 Task: Open Card Card0000000187 in Board Board0000000047 in Workspace WS0000000016 in Trello. Add Member carxxstreet791@gmail.com to Card Card0000000187 in Board Board0000000047 in Workspace WS0000000016 in Trello. Add Orange Label titled Label0000000187 to Card Card0000000187 in Board Board0000000047 in Workspace WS0000000016 in Trello. Add Checklist CL0000000187 to Card Card0000000187 in Board Board0000000047 in Workspace WS0000000016 in Trello. Add Dates with Start Date as Oct 01 2023 and Due Date as Oct 31 2023 to Card Card0000000187 in Board Board0000000047 in Workspace WS0000000016 in Trello
Action: Mouse moved to (411, 499)
Screenshot: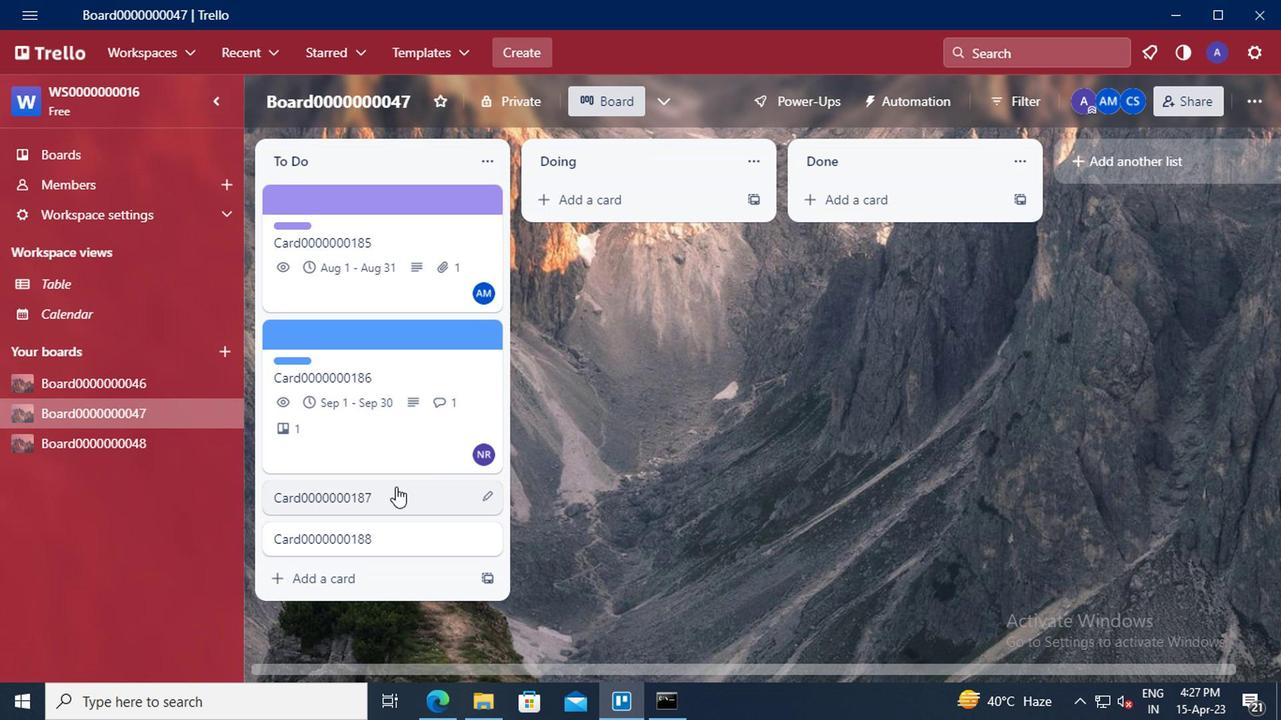 
Action: Mouse pressed left at (411, 499)
Screenshot: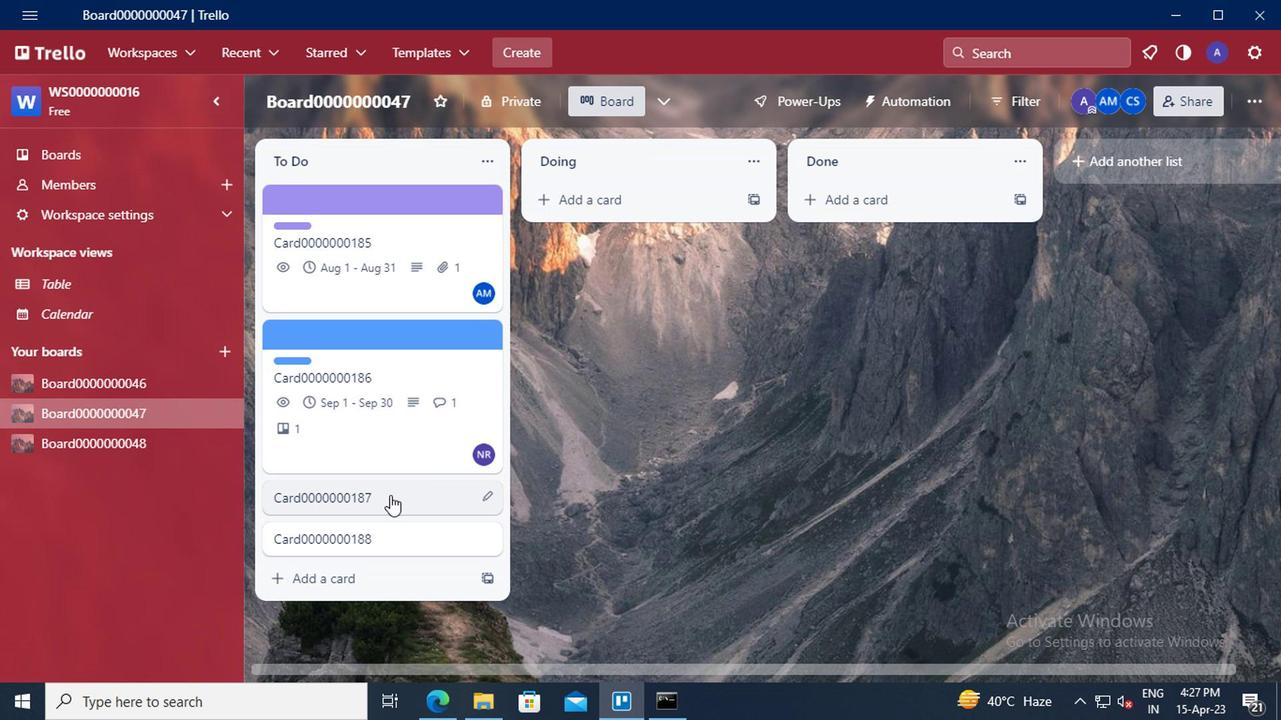 
Action: Mouse moved to (859, 242)
Screenshot: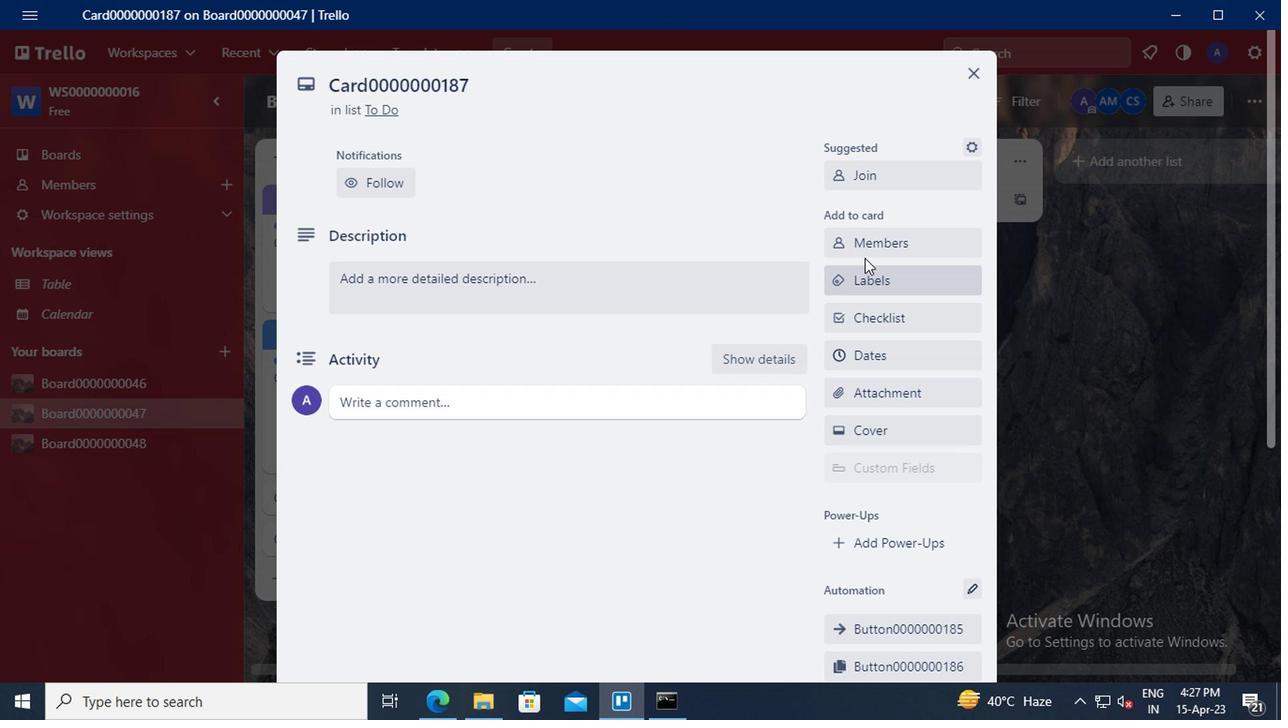
Action: Mouse pressed left at (859, 242)
Screenshot: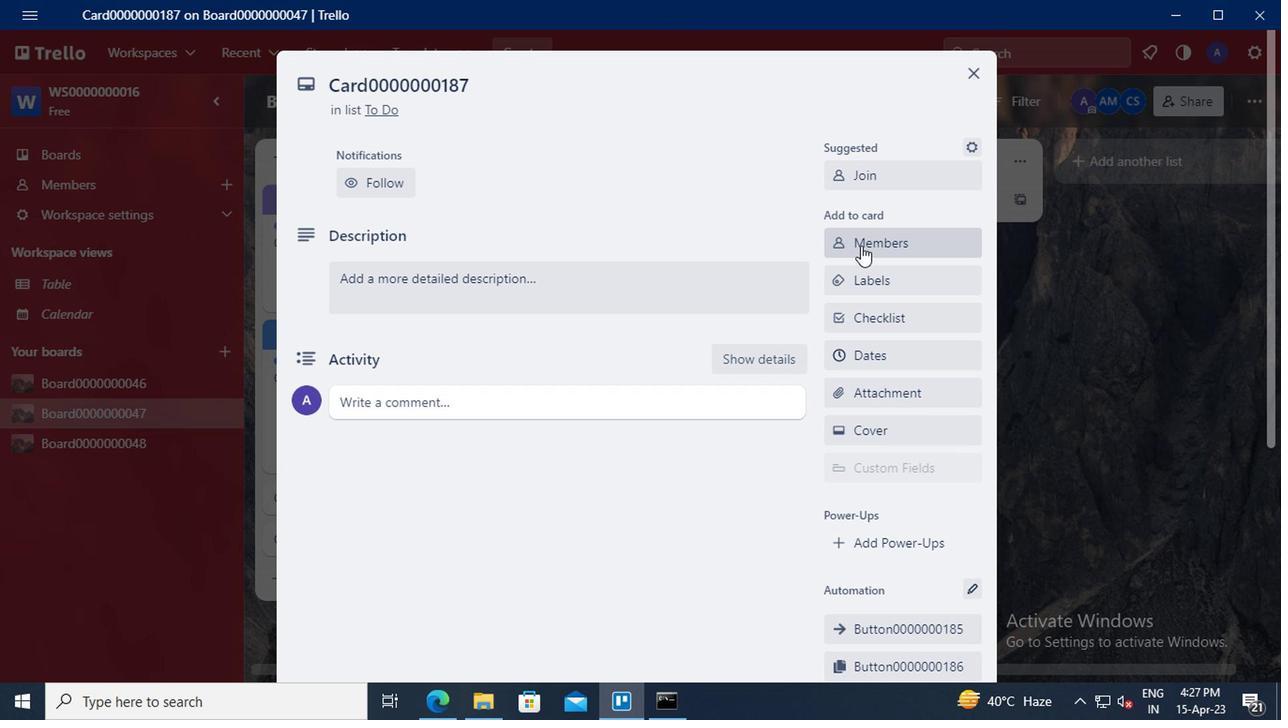 
Action: Mouse moved to (875, 324)
Screenshot: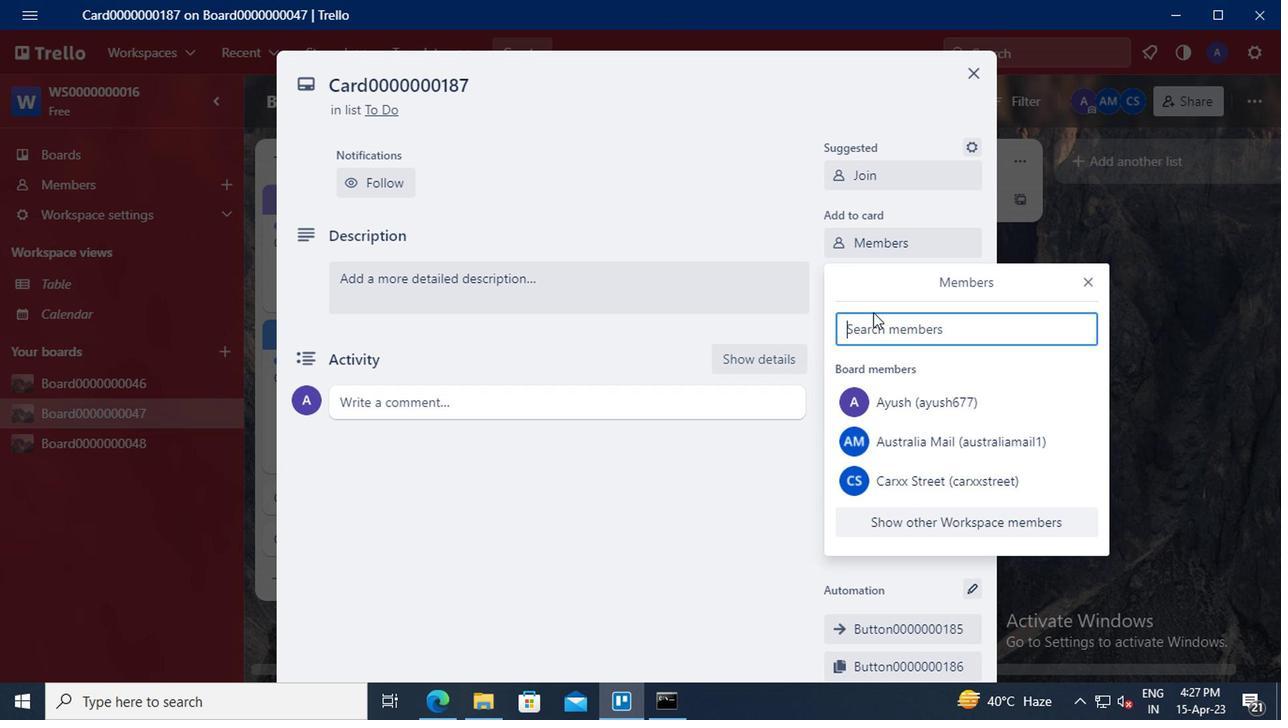 
Action: Mouse pressed left at (875, 324)
Screenshot: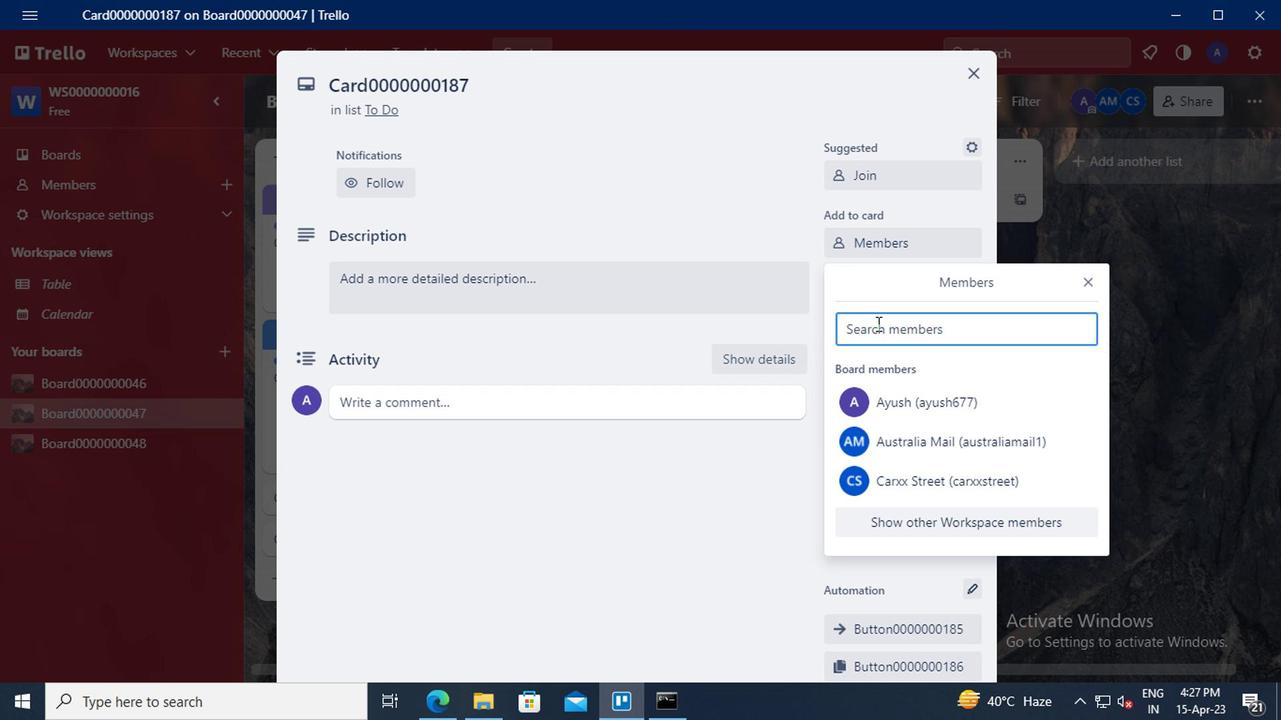 
Action: Key pressed <Key.shift>CARXX
Screenshot: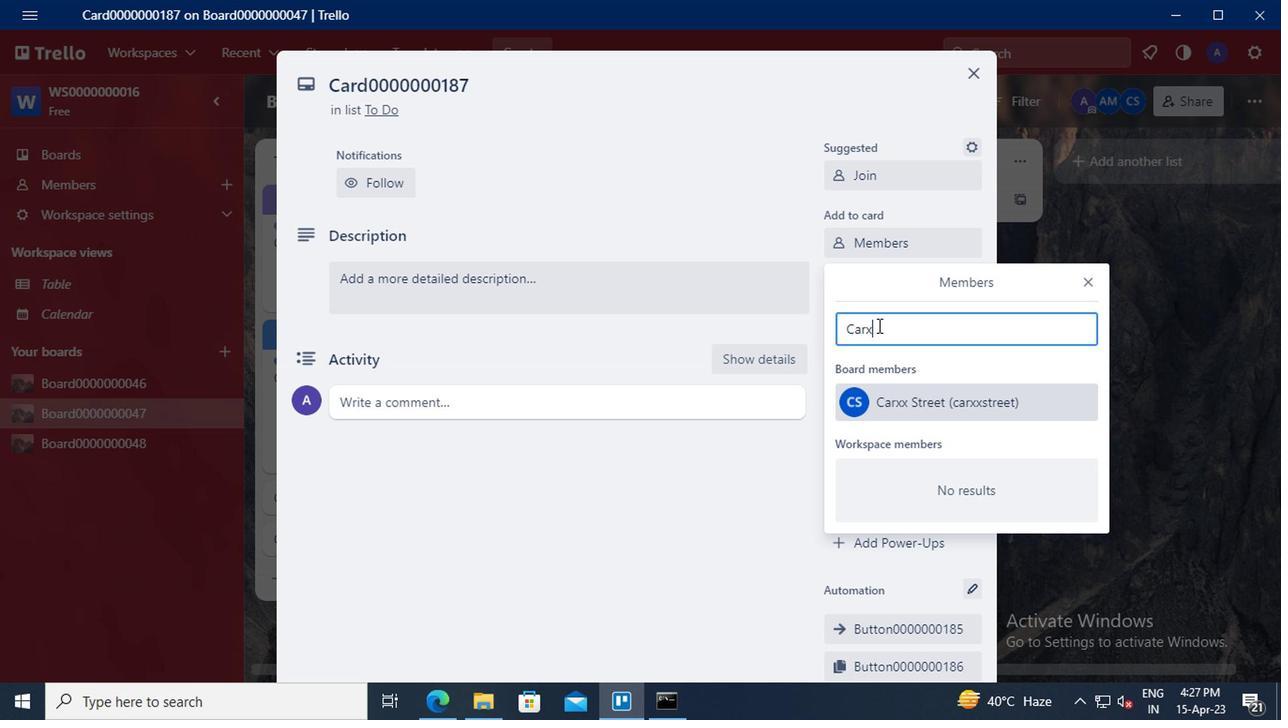 
Action: Mouse moved to (881, 404)
Screenshot: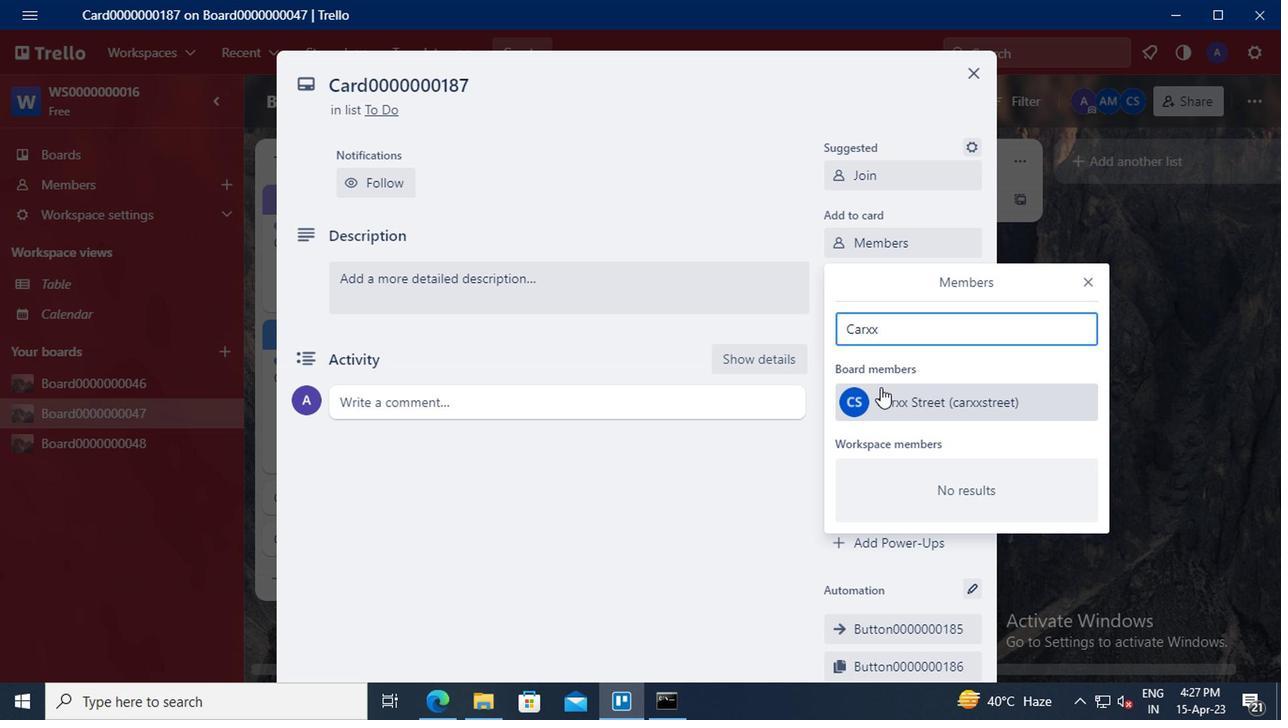 
Action: Mouse pressed left at (881, 404)
Screenshot: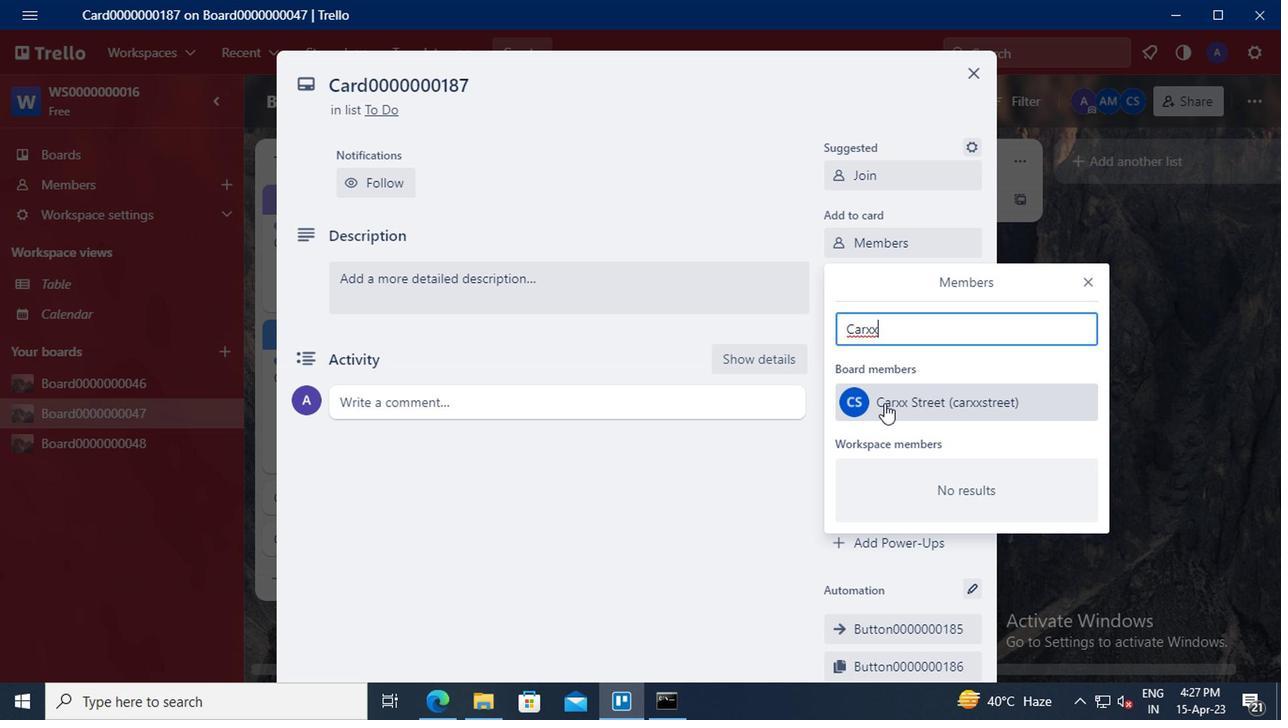 
Action: Mouse moved to (1075, 279)
Screenshot: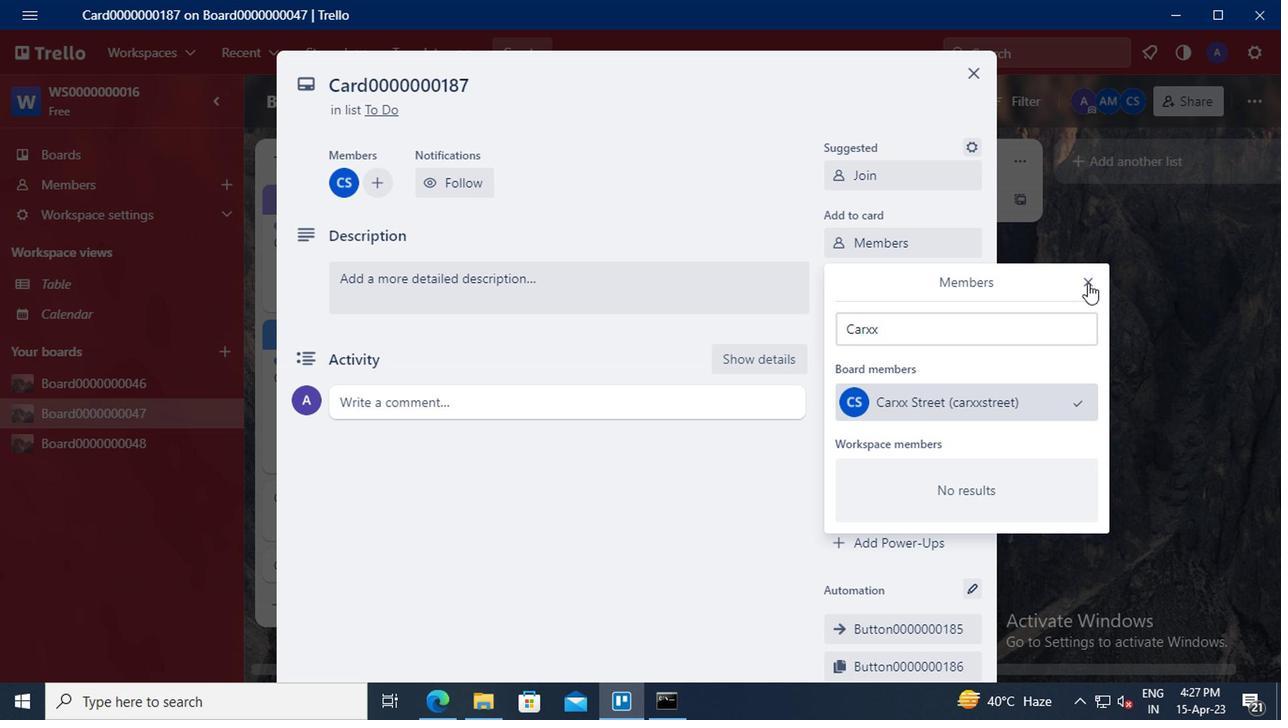 
Action: Mouse pressed left at (1075, 279)
Screenshot: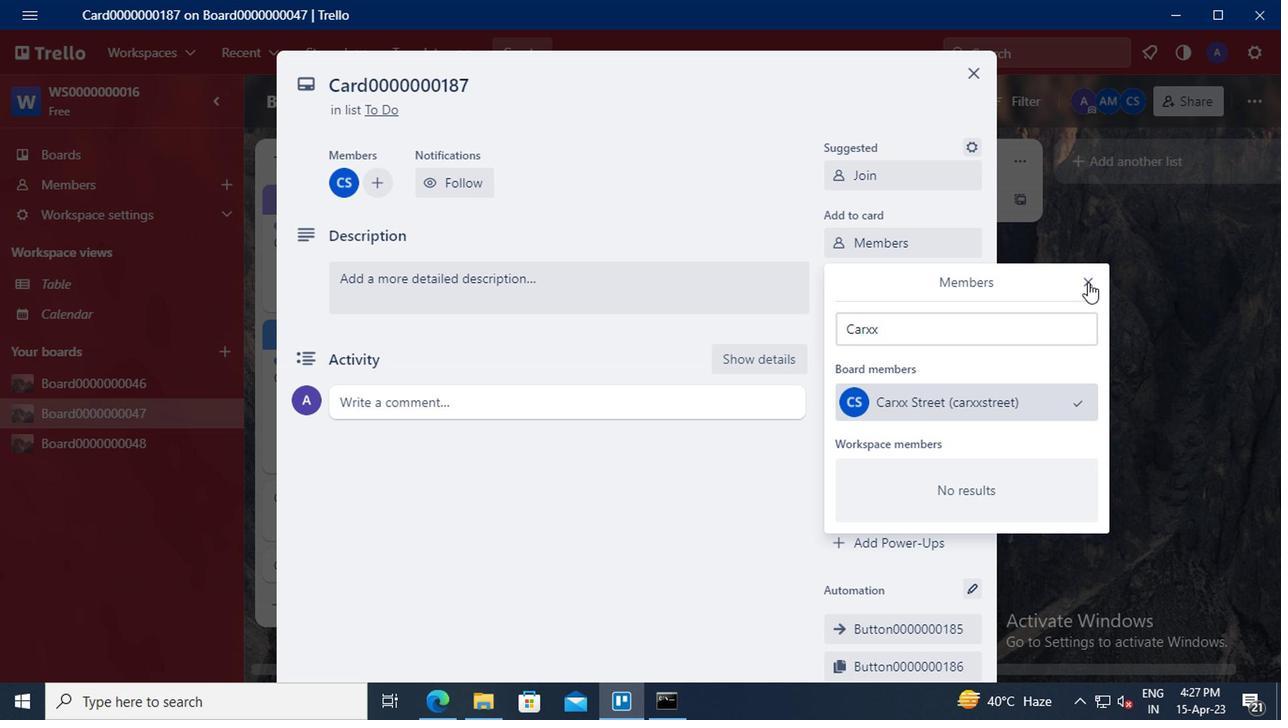 
Action: Mouse moved to (896, 282)
Screenshot: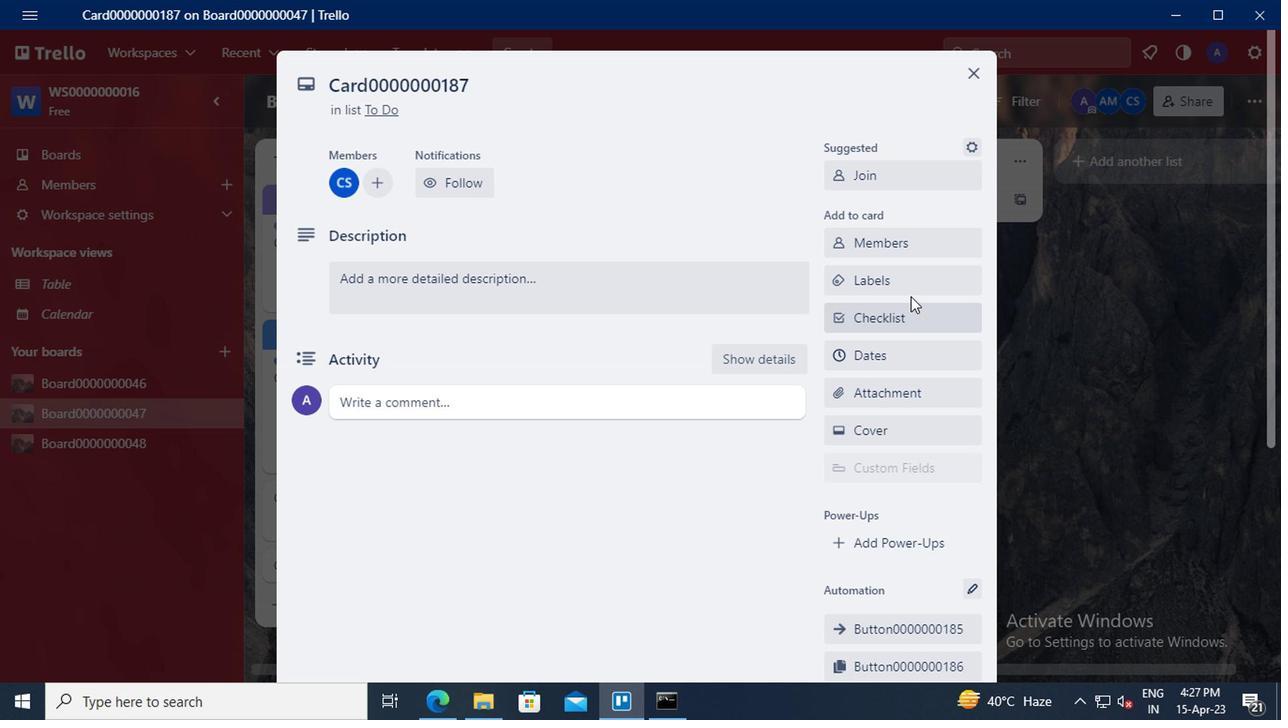 
Action: Mouse pressed left at (896, 282)
Screenshot: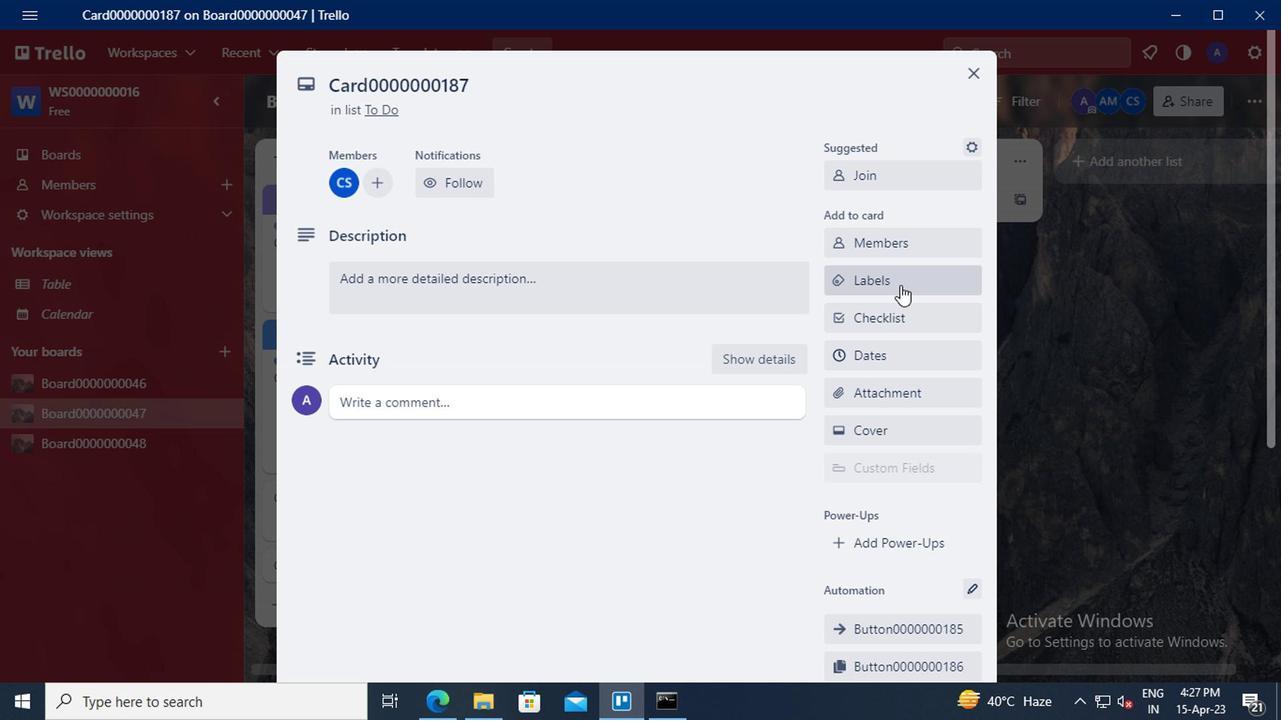 
Action: Mouse moved to (934, 503)
Screenshot: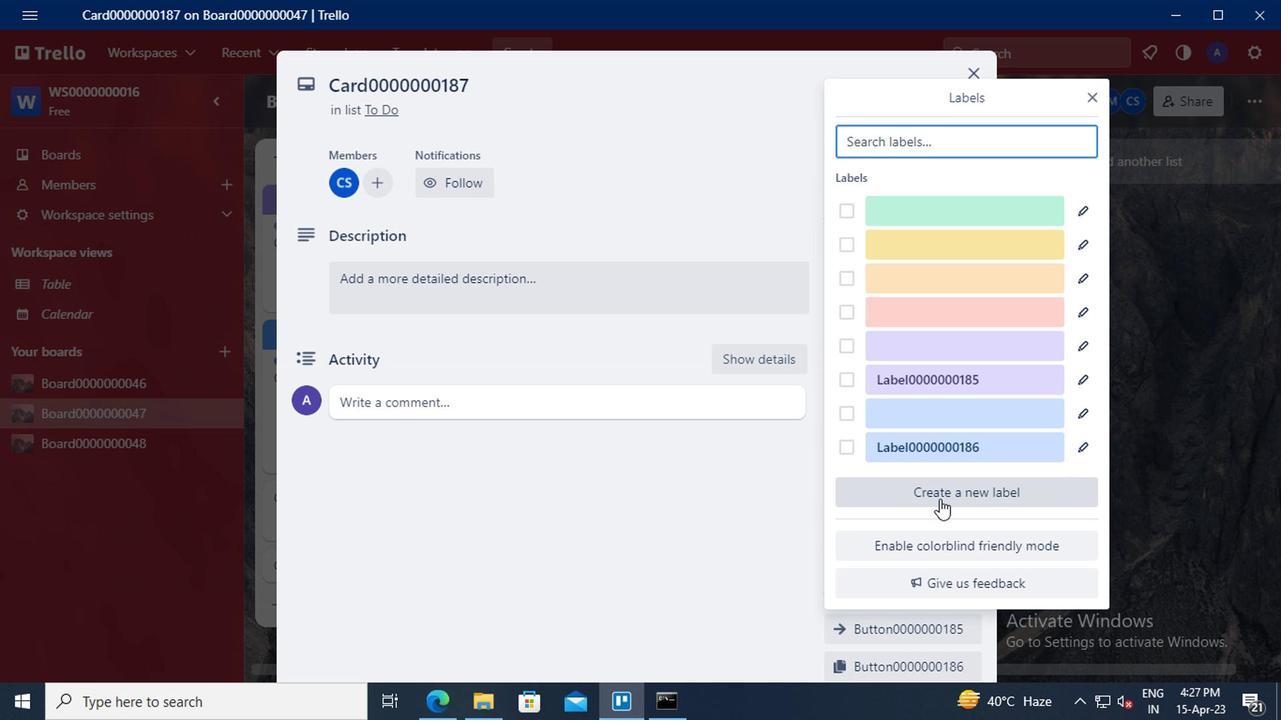 
Action: Mouse pressed left at (934, 503)
Screenshot: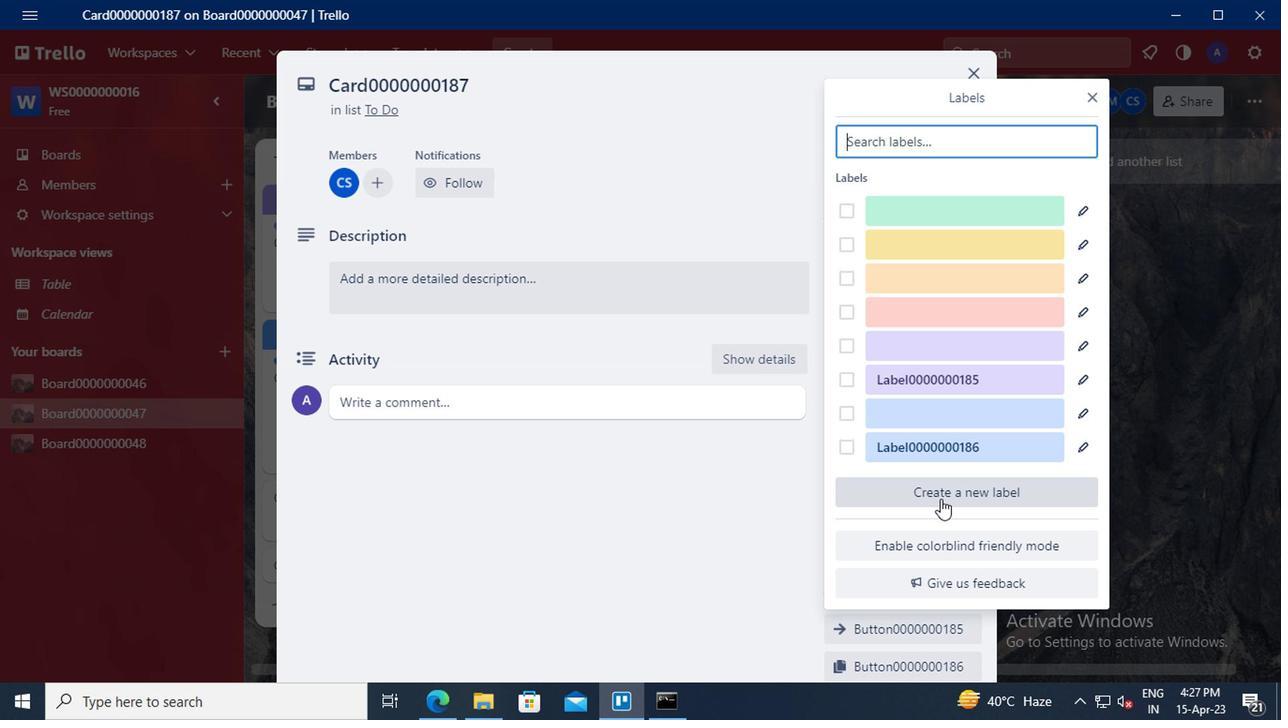 
Action: Mouse moved to (918, 276)
Screenshot: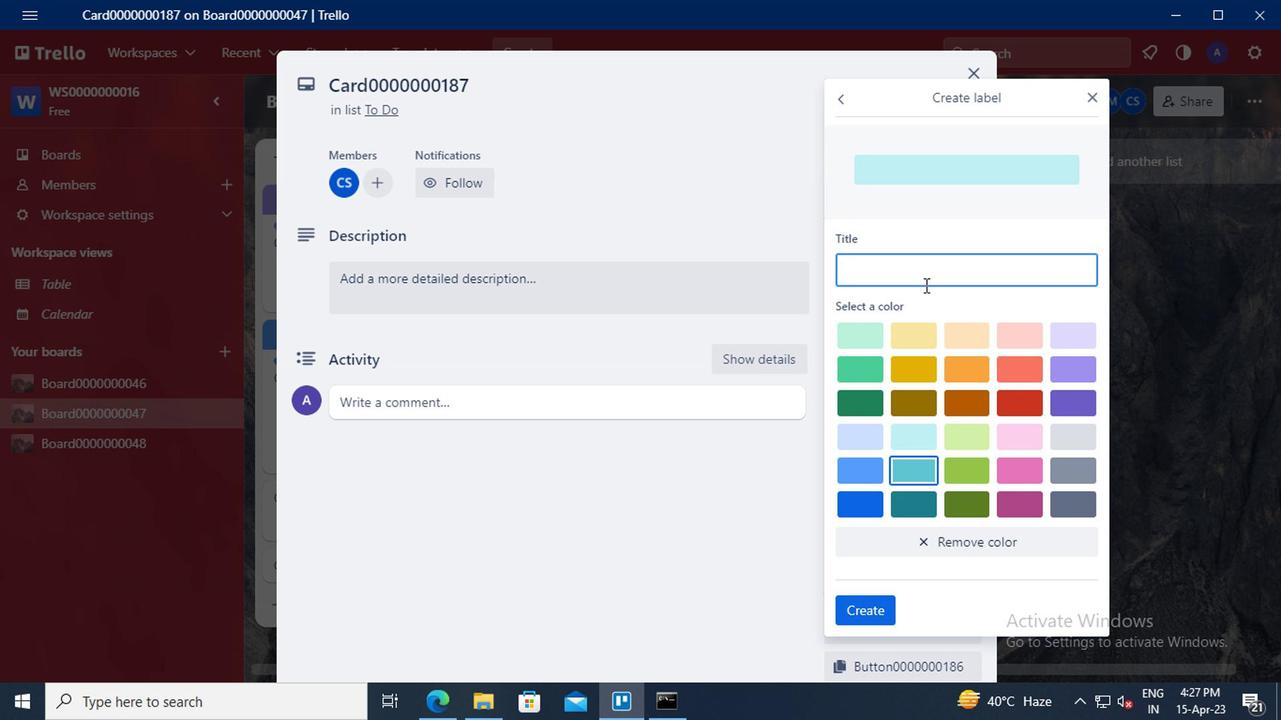 
Action: Mouse pressed left at (918, 276)
Screenshot: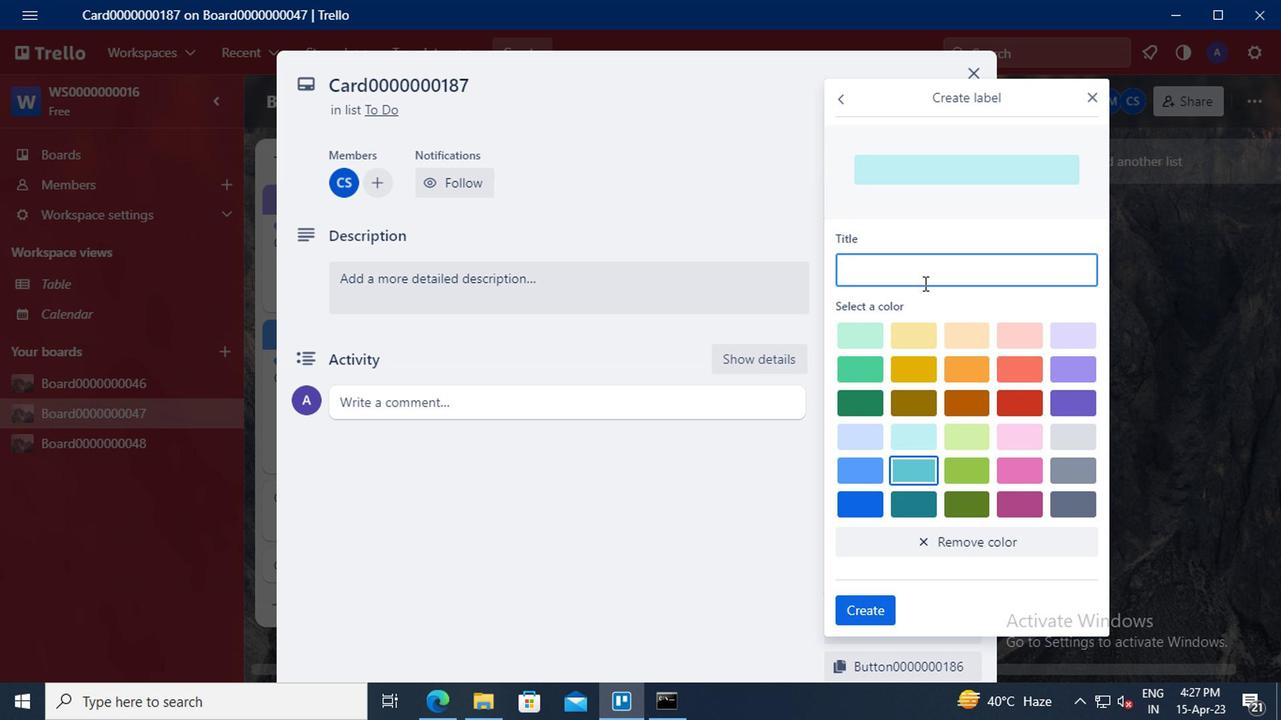 
Action: Key pressed <Key.shift>LABEL0000000187
Screenshot: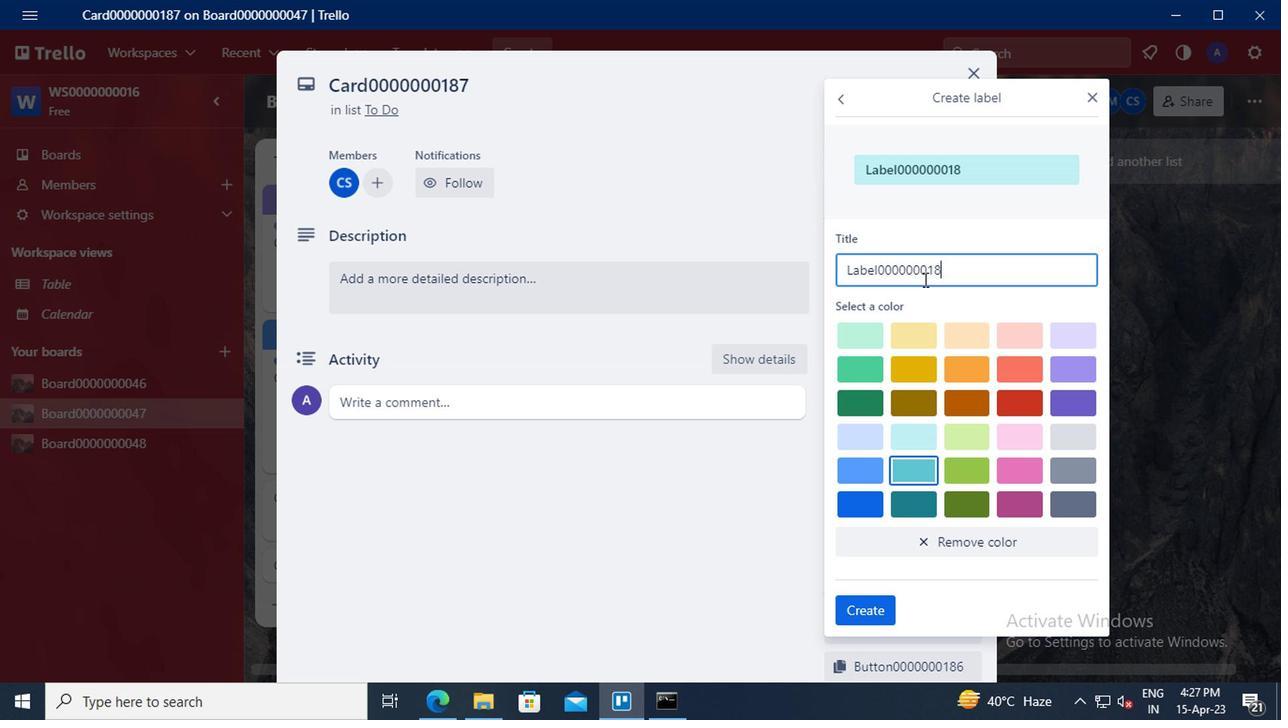 
Action: Mouse moved to (954, 370)
Screenshot: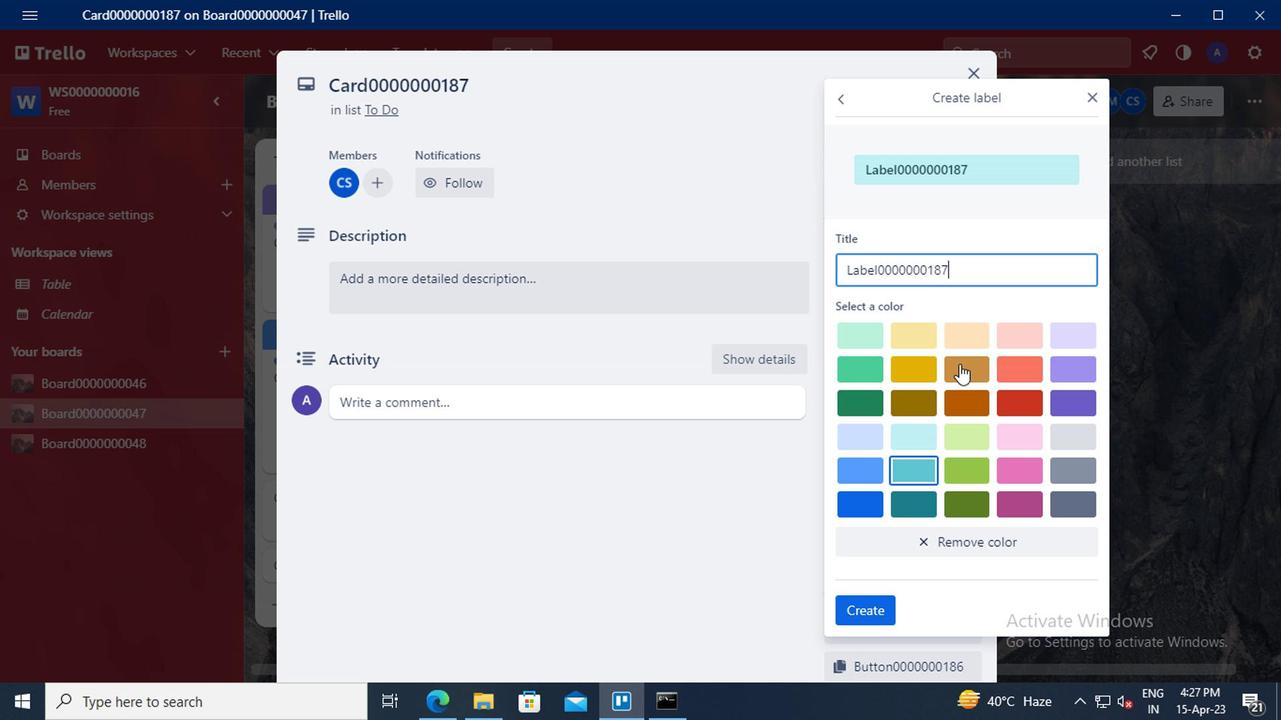 
Action: Mouse pressed left at (954, 370)
Screenshot: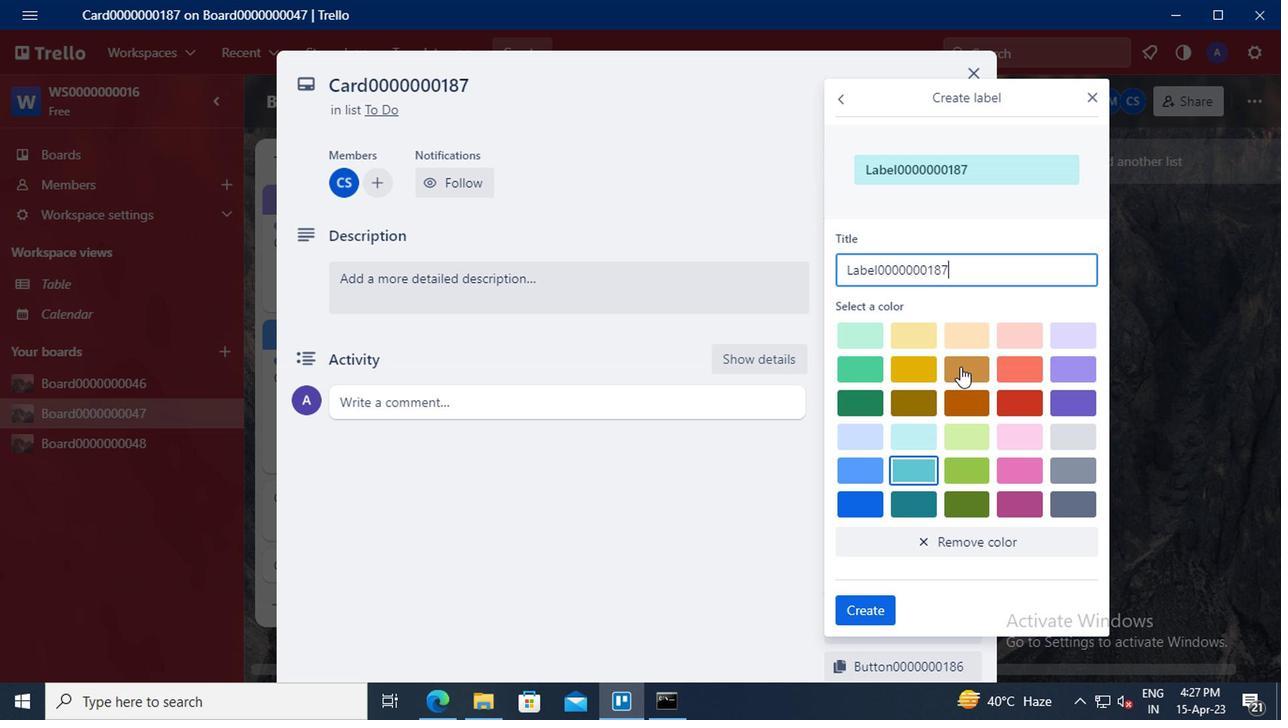 
Action: Mouse moved to (878, 616)
Screenshot: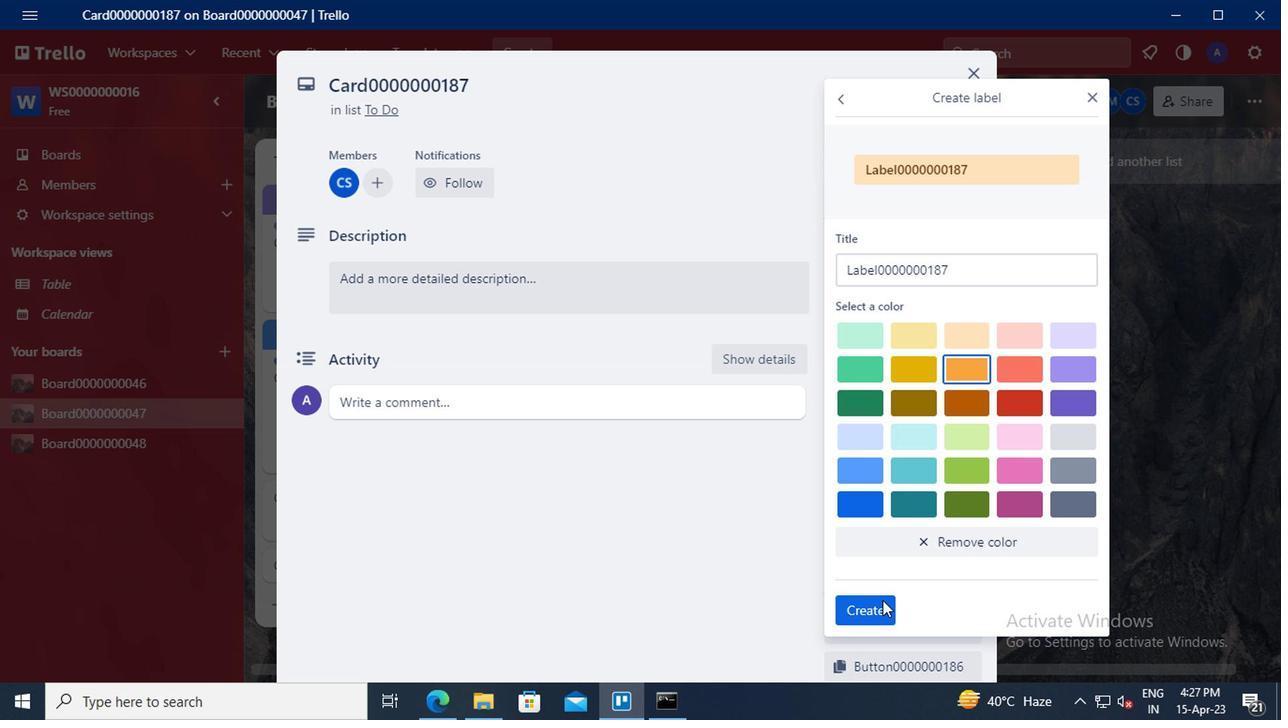 
Action: Mouse pressed left at (878, 616)
Screenshot: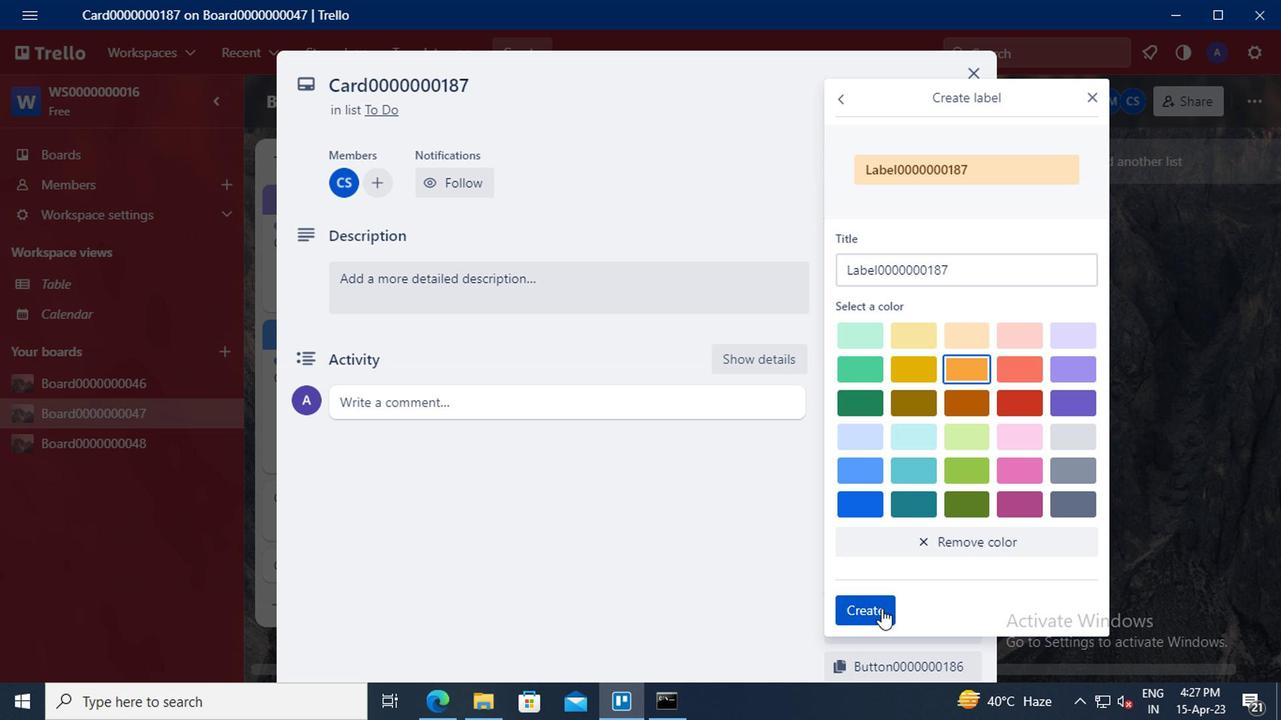 
Action: Mouse moved to (1077, 84)
Screenshot: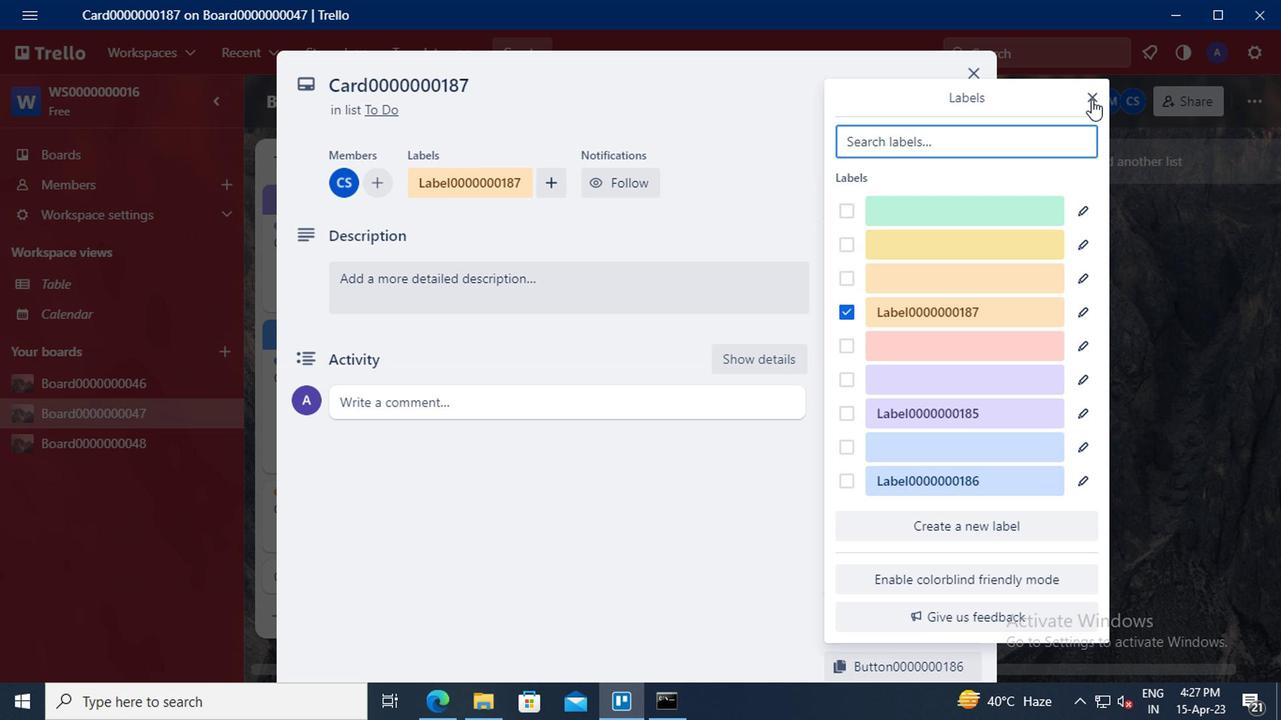 
Action: Mouse pressed left at (1077, 84)
Screenshot: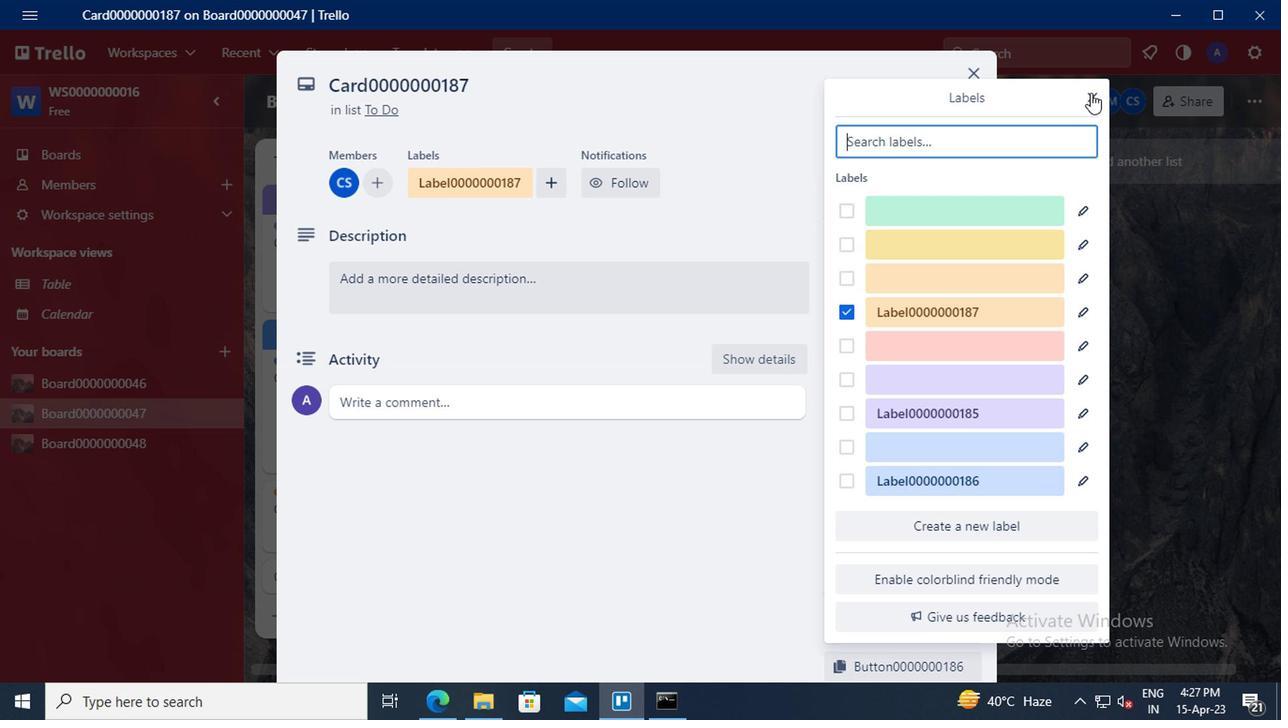 
Action: Mouse moved to (904, 318)
Screenshot: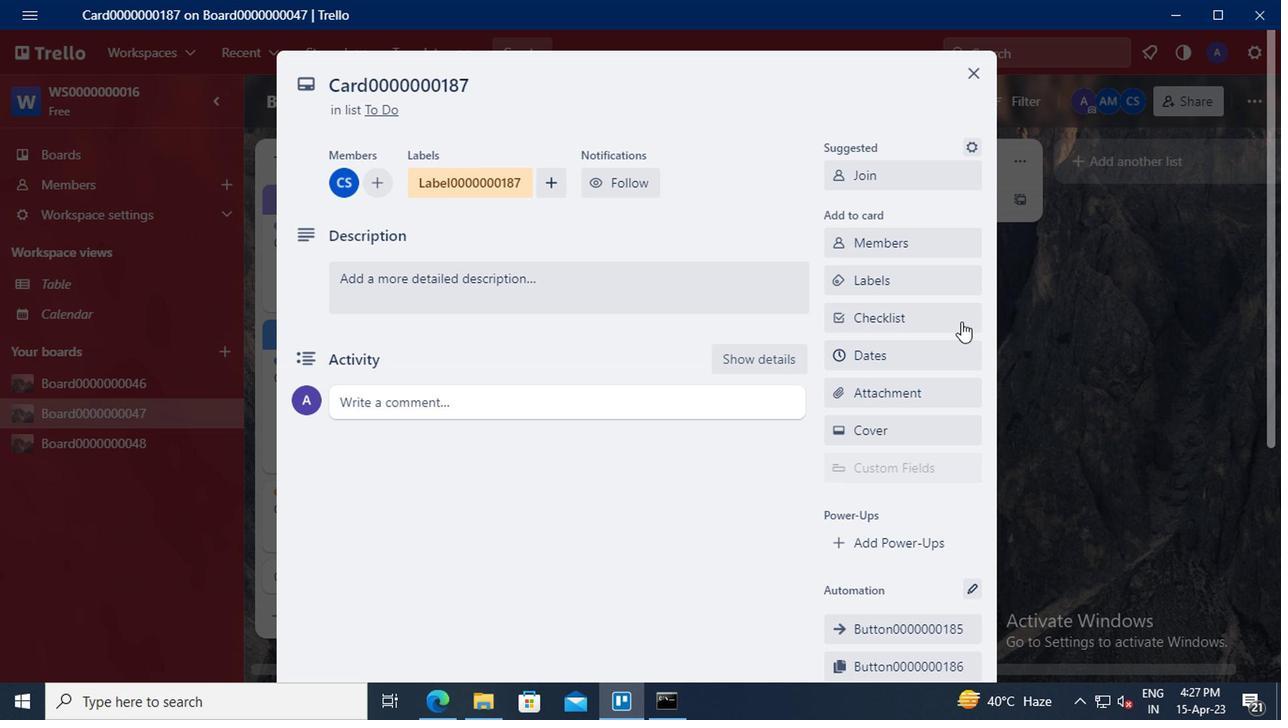 
Action: Mouse pressed left at (904, 318)
Screenshot: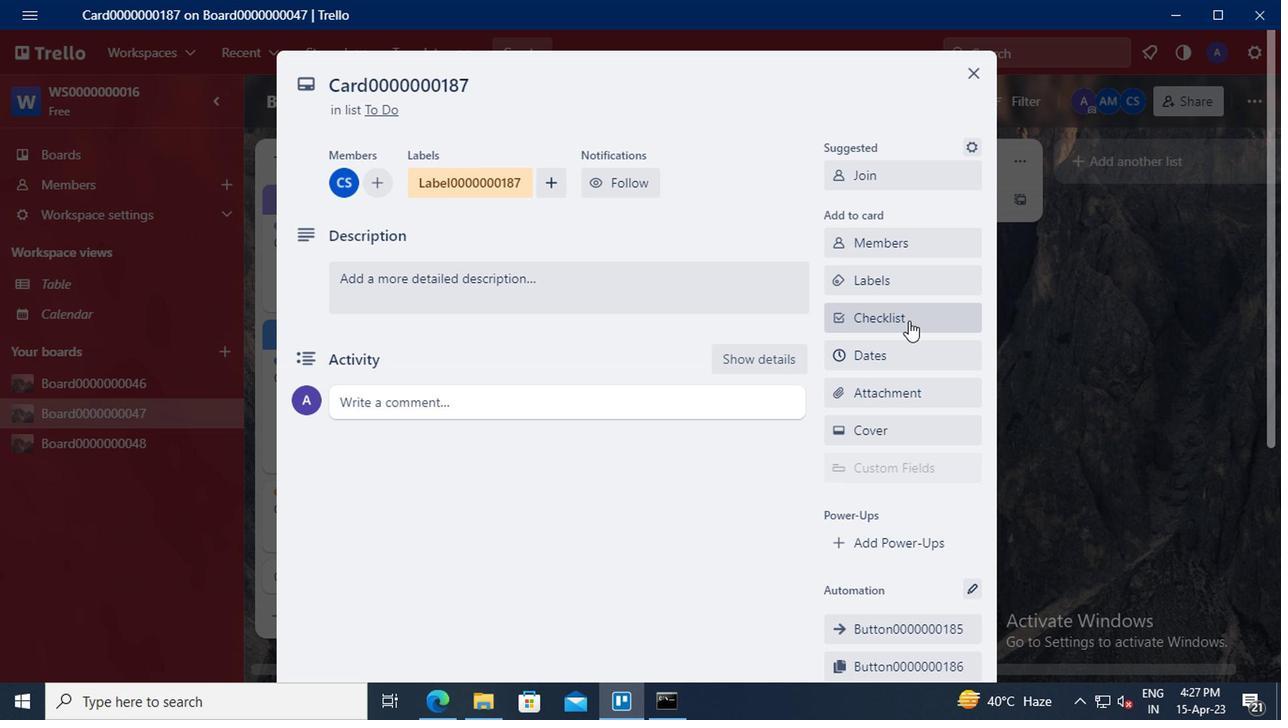 
Action: Key pressed <Key.delete><Key.shift><Key.shift><Key.shift><Key.shift>CL0000000187
Screenshot: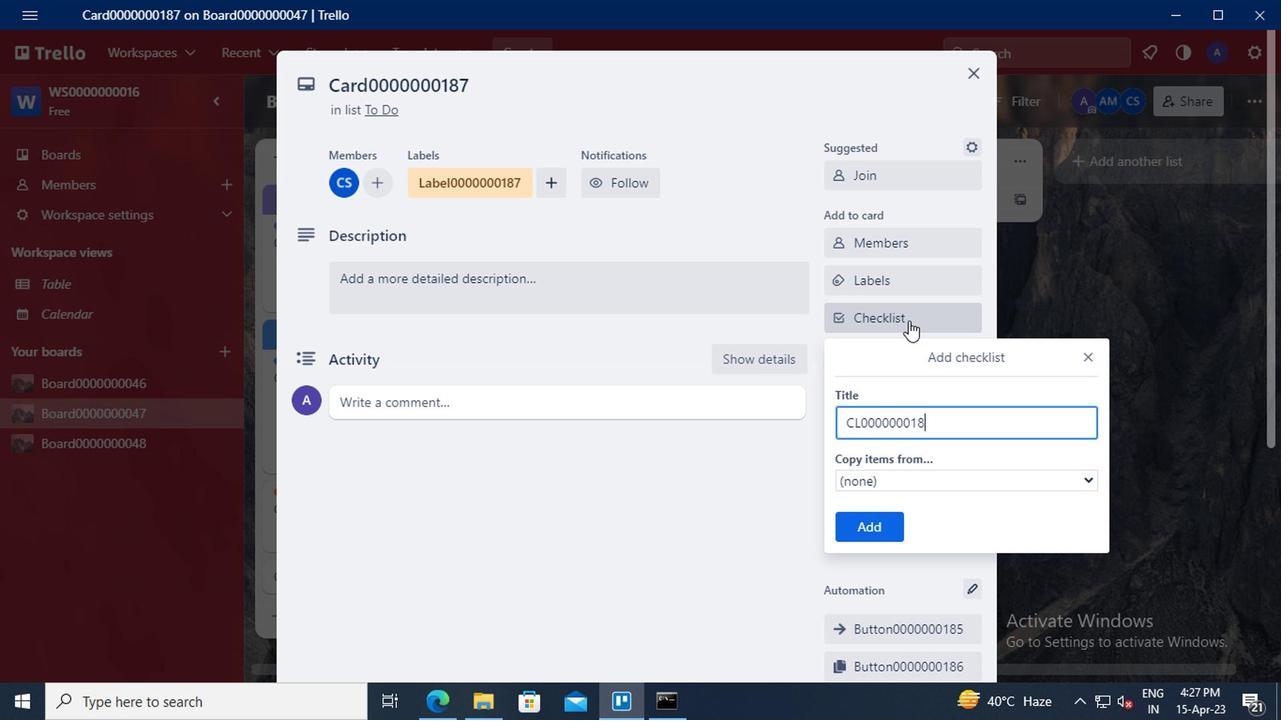 
Action: Mouse moved to (876, 526)
Screenshot: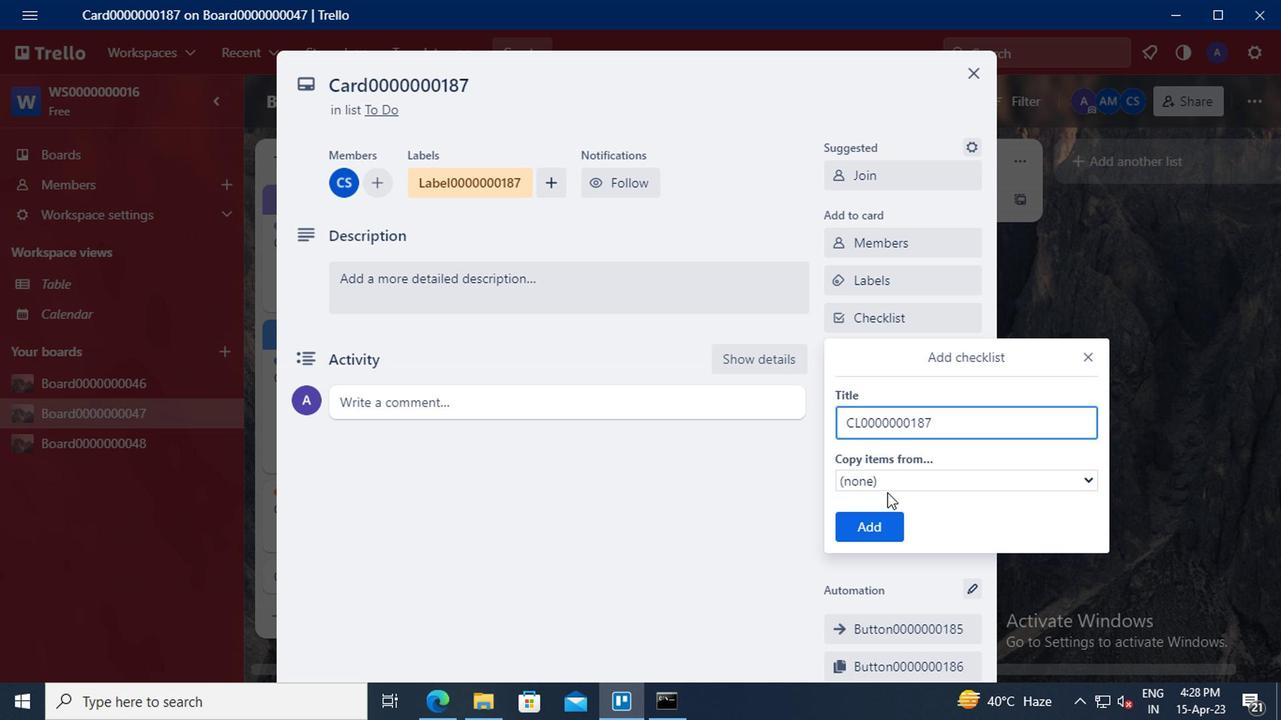 
Action: Mouse pressed left at (876, 526)
Screenshot: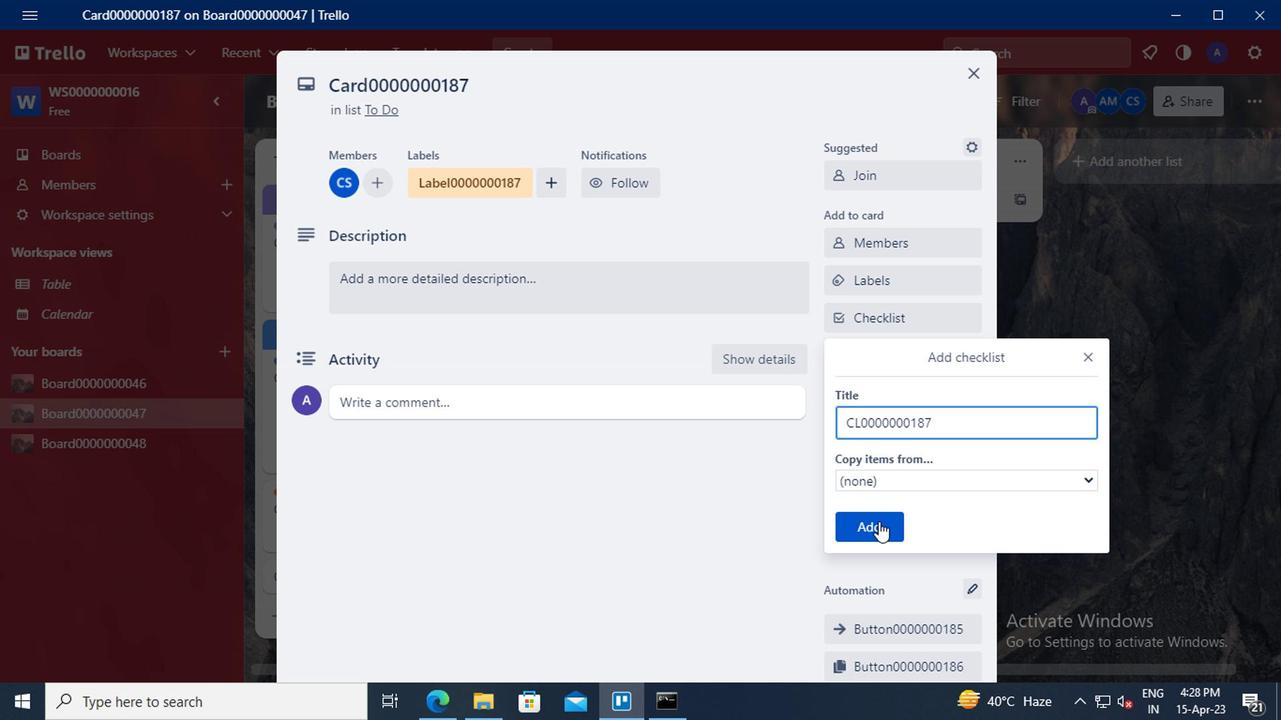
Action: Mouse moved to (859, 351)
Screenshot: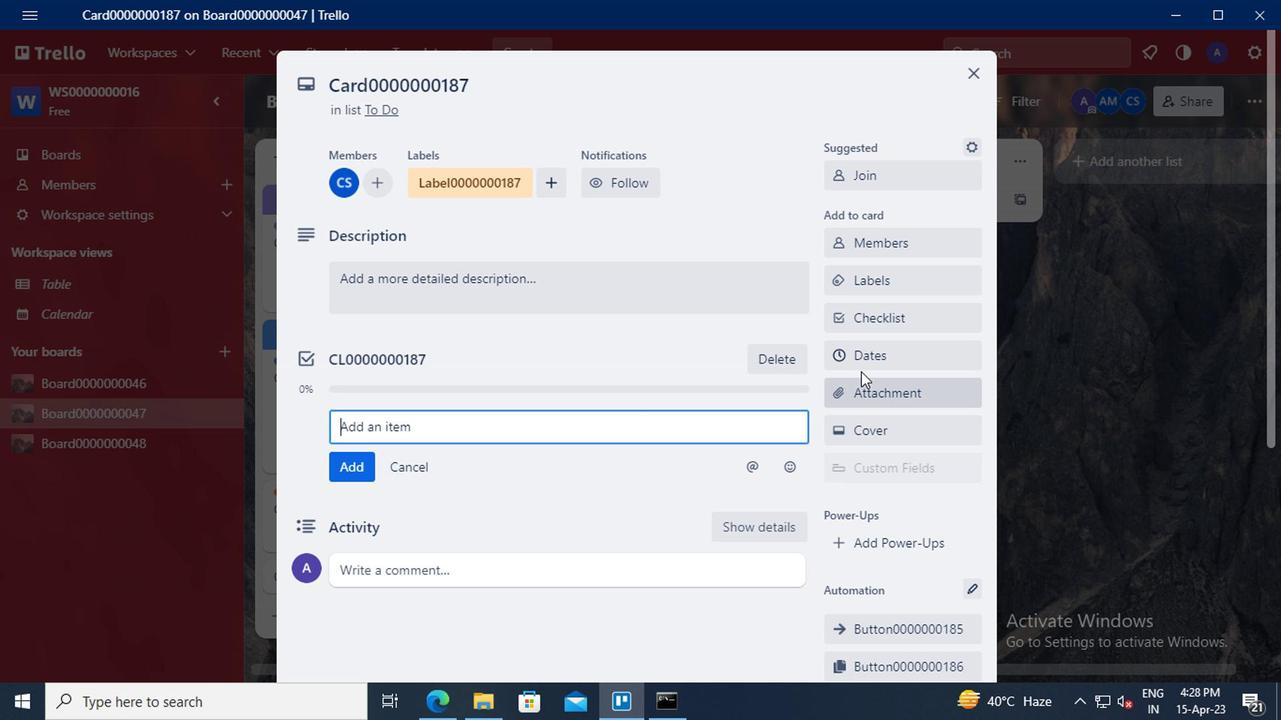 
Action: Mouse pressed left at (859, 351)
Screenshot: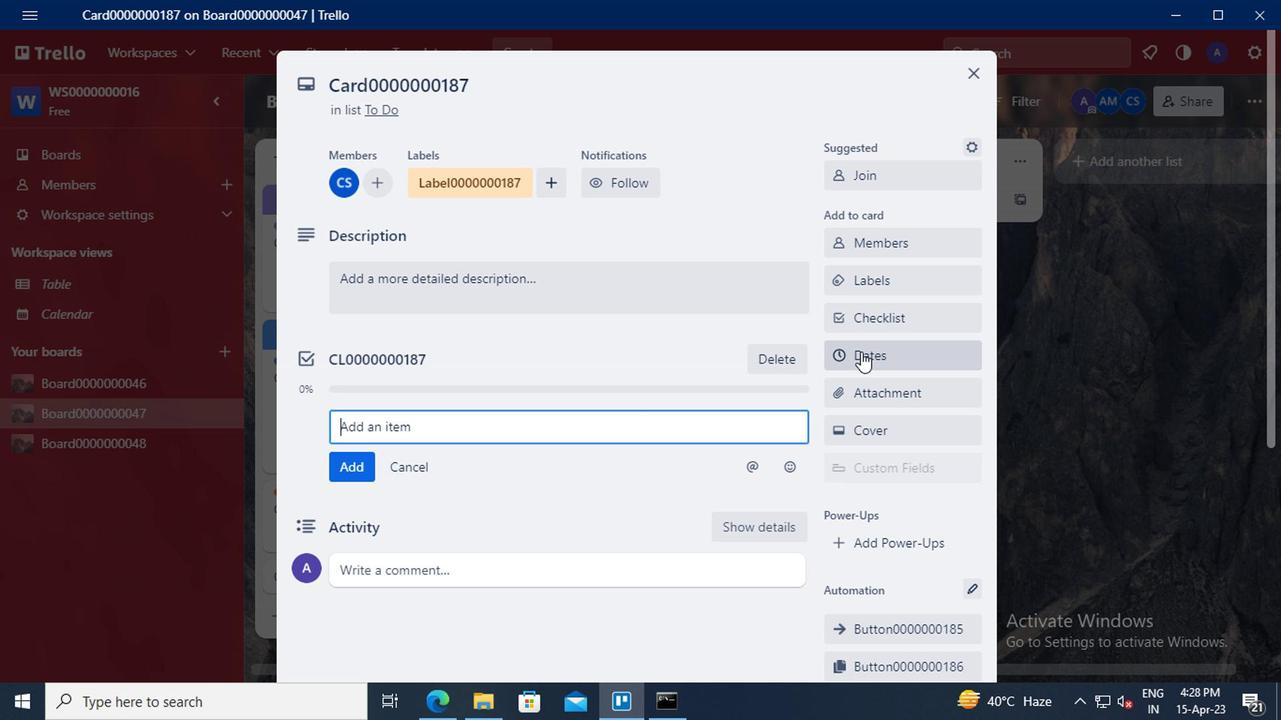 
Action: Mouse moved to (843, 438)
Screenshot: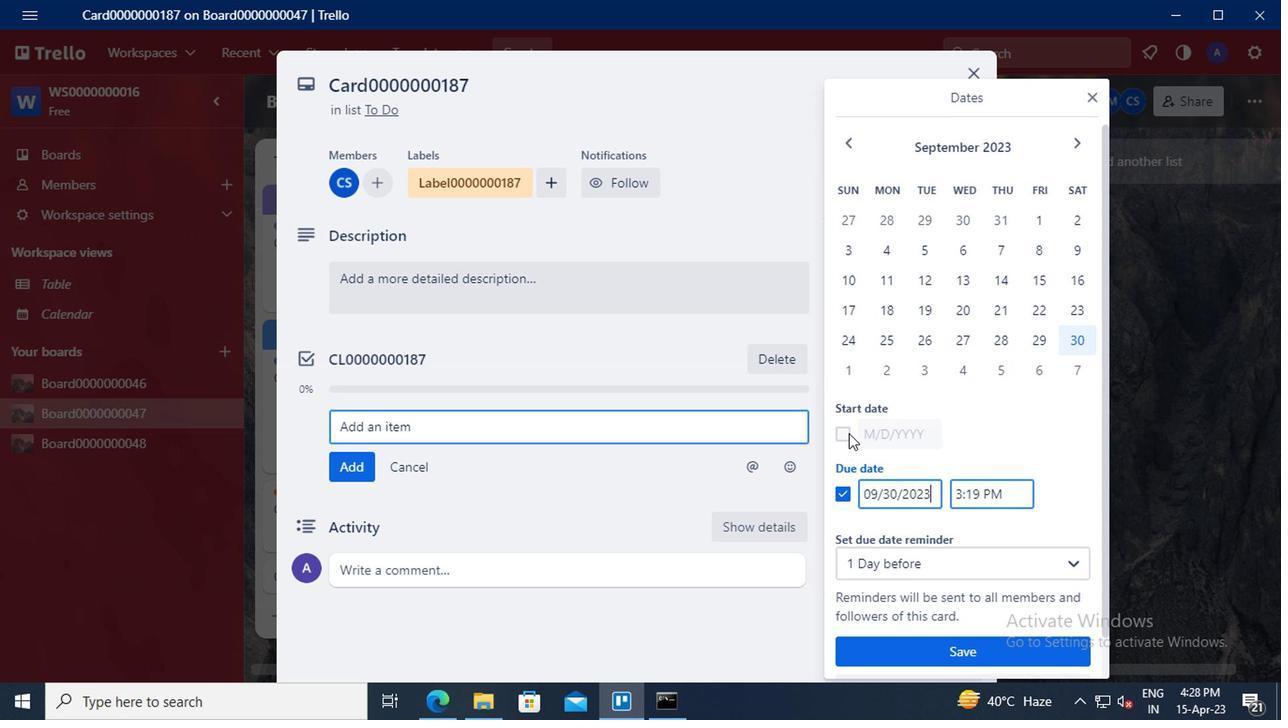 
Action: Mouse pressed left at (843, 438)
Screenshot: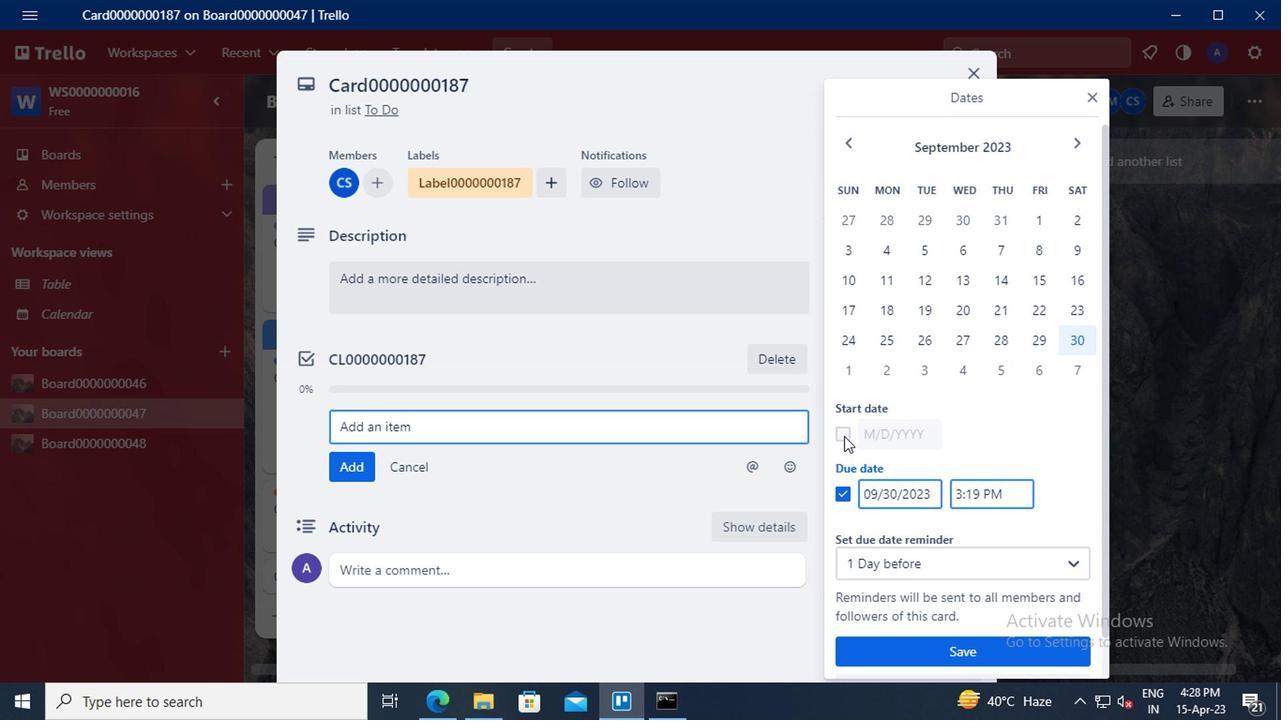 
Action: Mouse moved to (892, 434)
Screenshot: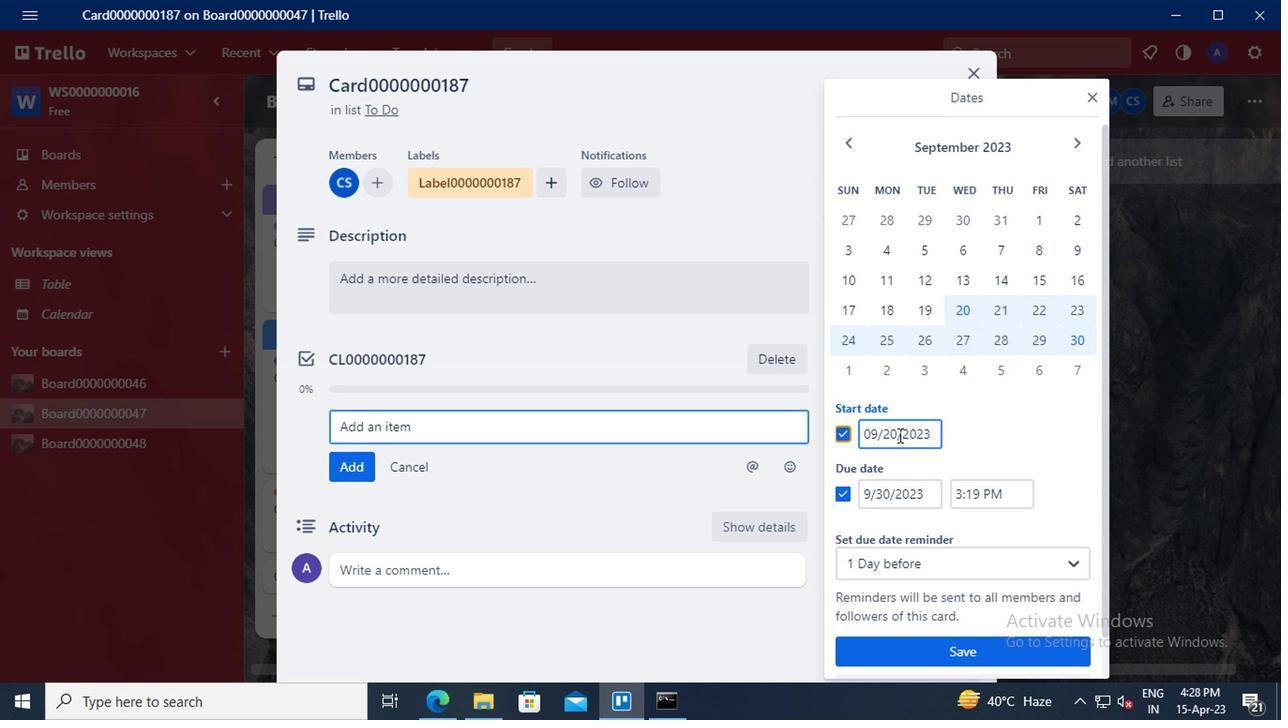 
Action: Mouse pressed left at (892, 434)
Screenshot: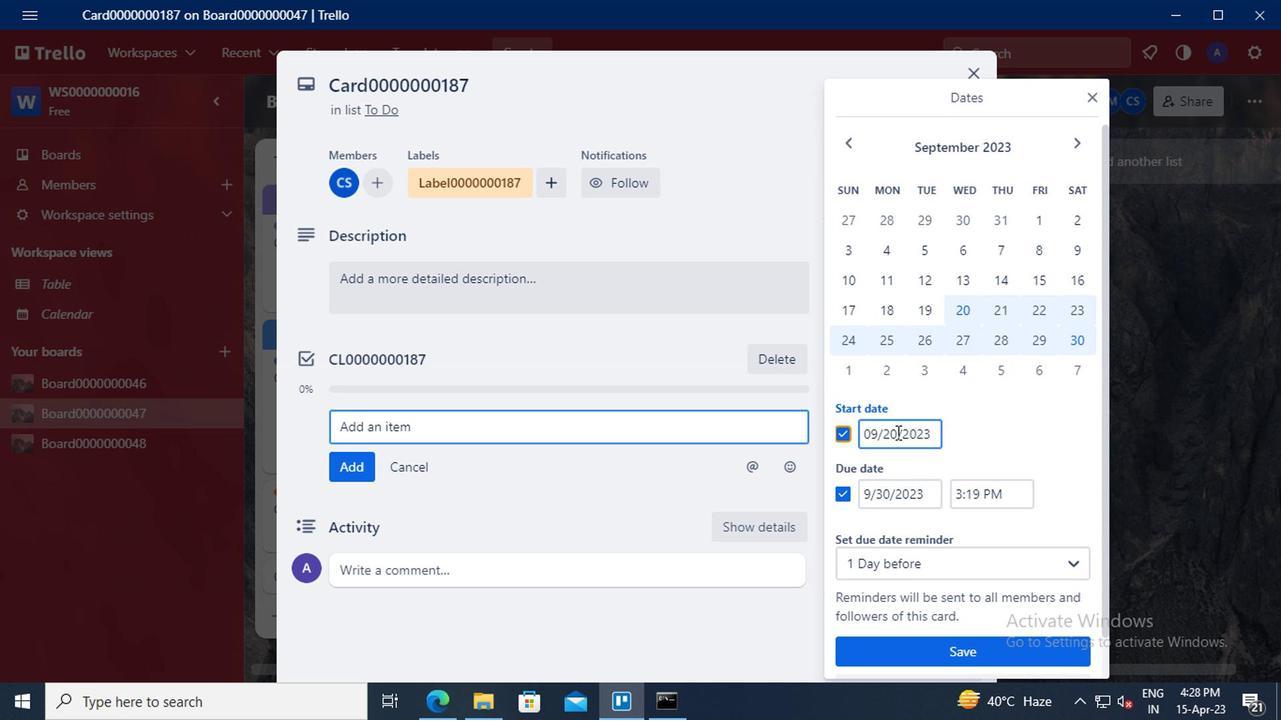 
Action: Key pressed <Key.left><Key.backspace><Key.backspace>1<Key.left><Key.left><Key.backspace>10
Screenshot: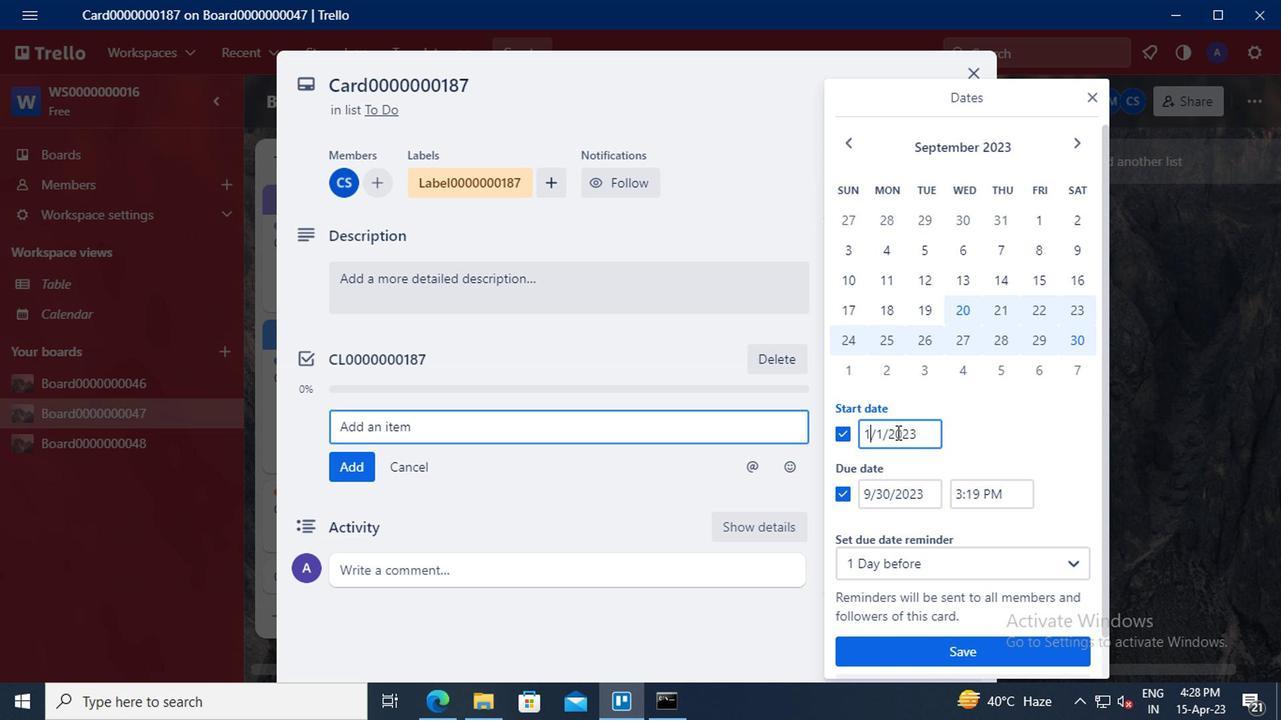 
Action: Mouse moved to (889, 497)
Screenshot: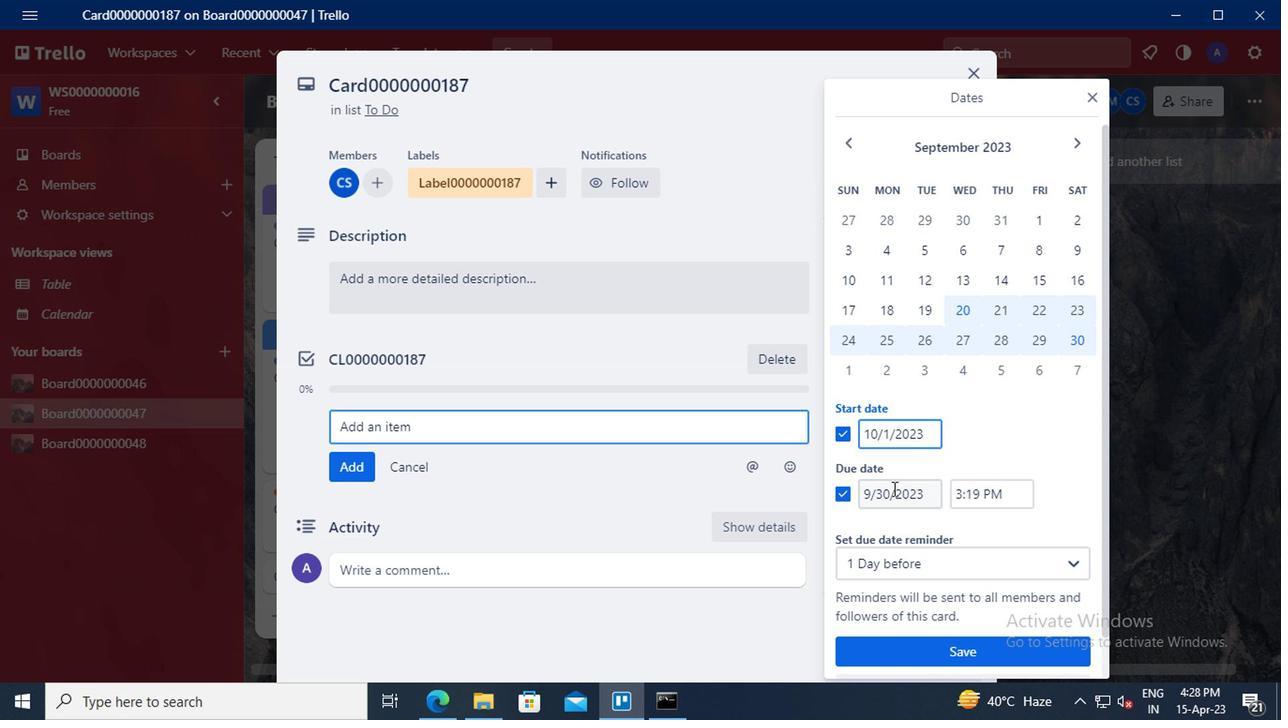
Action: Mouse pressed left at (889, 497)
Screenshot: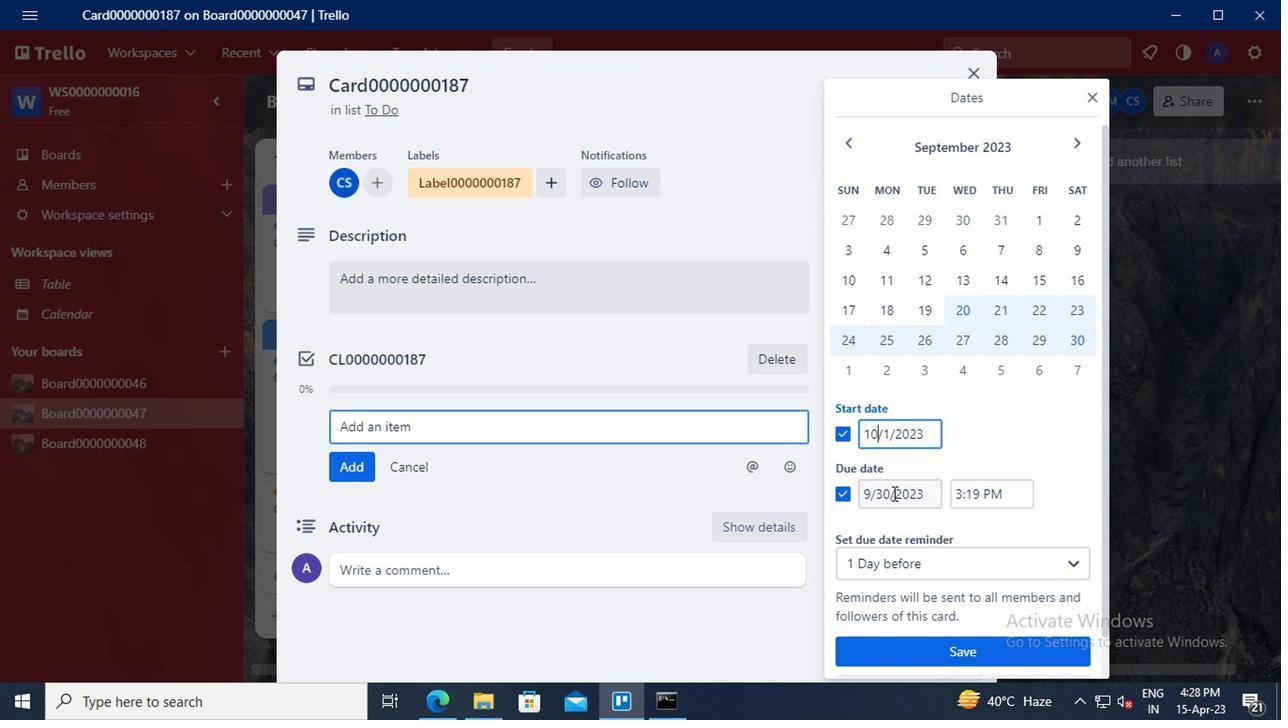 
Action: Key pressed <Key.backspace><Key.delete>31
Screenshot: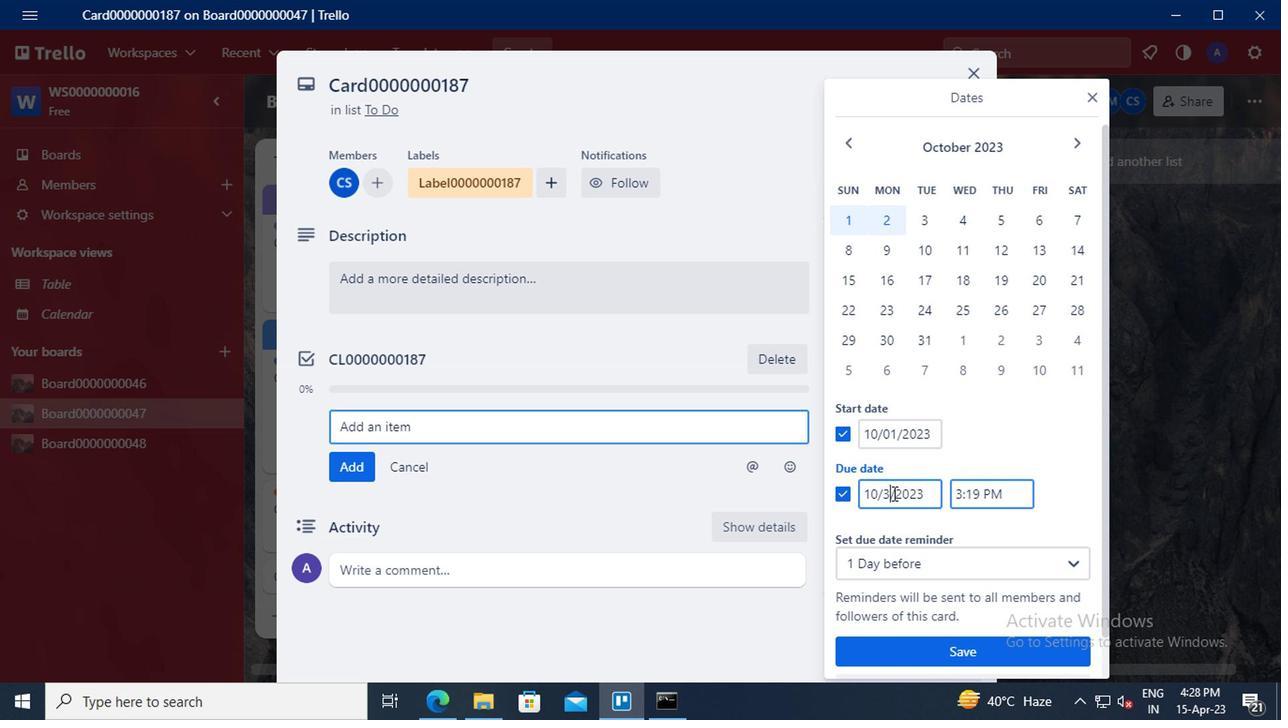 
Action: Mouse moved to (902, 655)
Screenshot: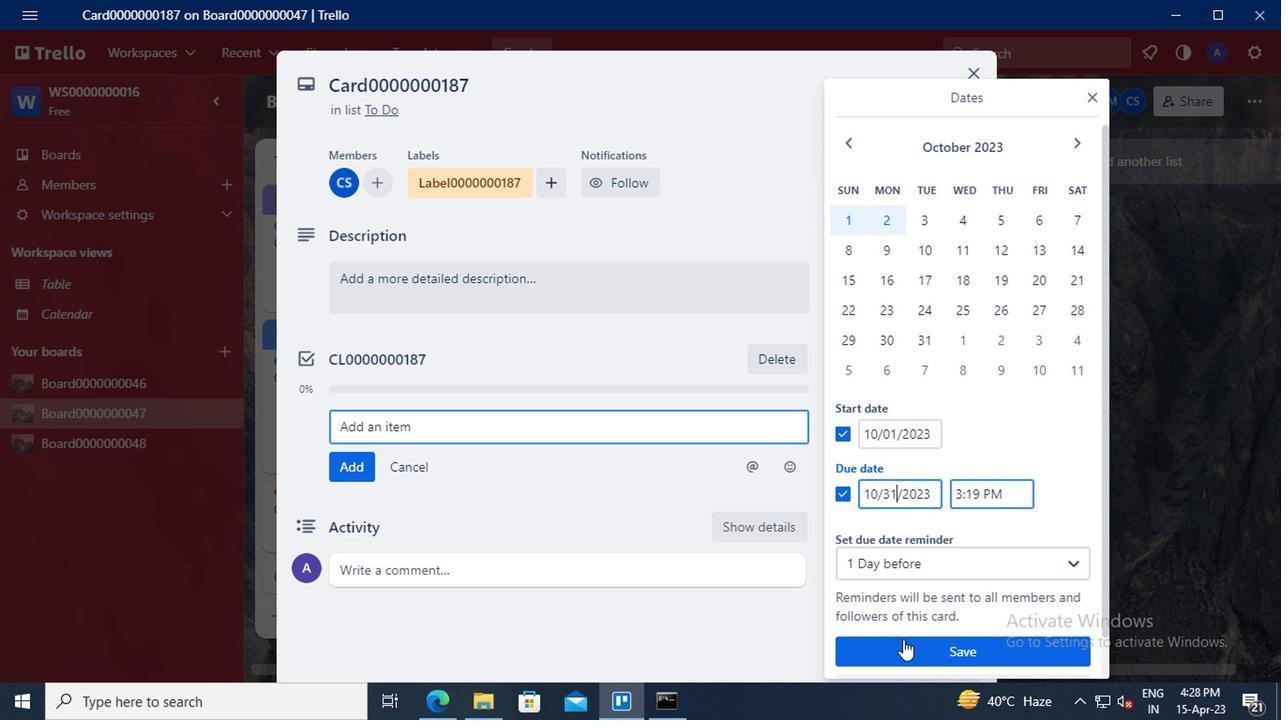 
Action: Mouse pressed left at (902, 655)
Screenshot: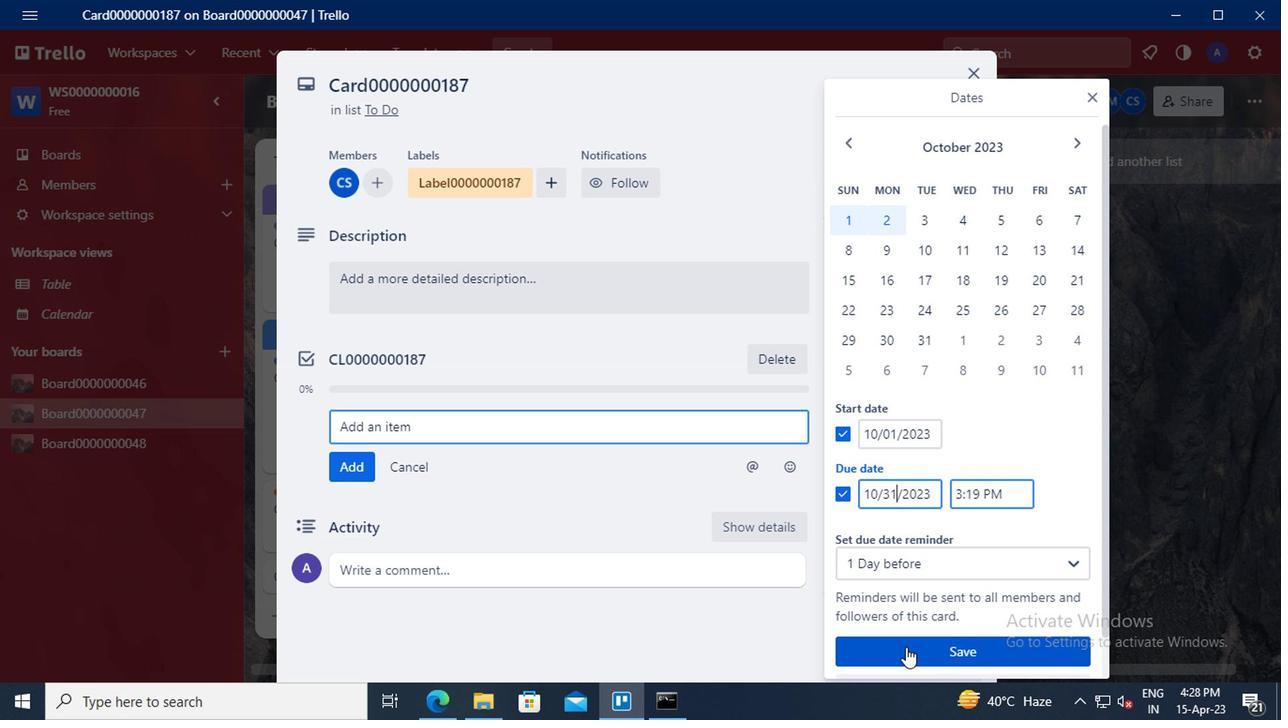 
